 Task: Look for space in Langley, Canada from 7th July, 2023 to 15th July, 2023 for 6 adults in price range Rs.15000 to Rs.20000. Place can be entire place with 3 bedrooms having 3 beds and 3 bathrooms. Property type can be house, flat, guest house. Booking option can be shelf check-in. Required host language is English.
Action: Mouse moved to (423, 85)
Screenshot: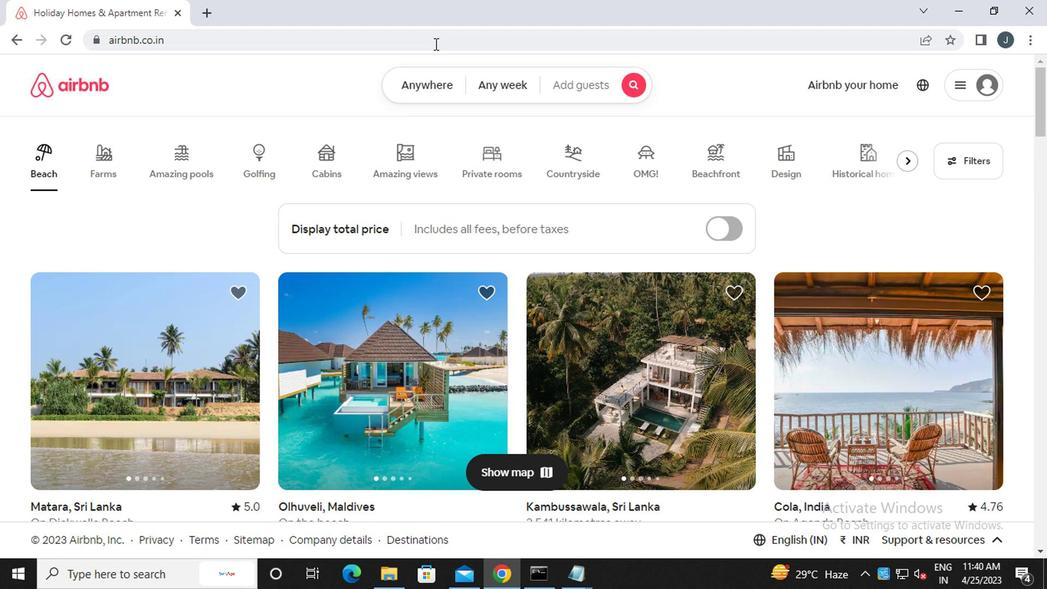 
Action: Mouse pressed left at (423, 85)
Screenshot: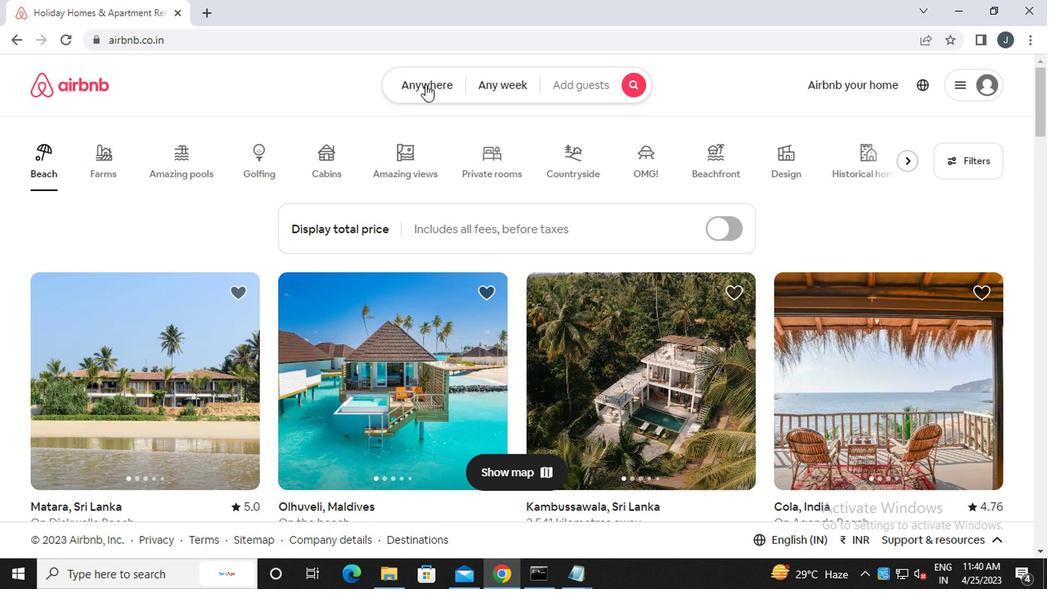 
Action: Mouse moved to (240, 147)
Screenshot: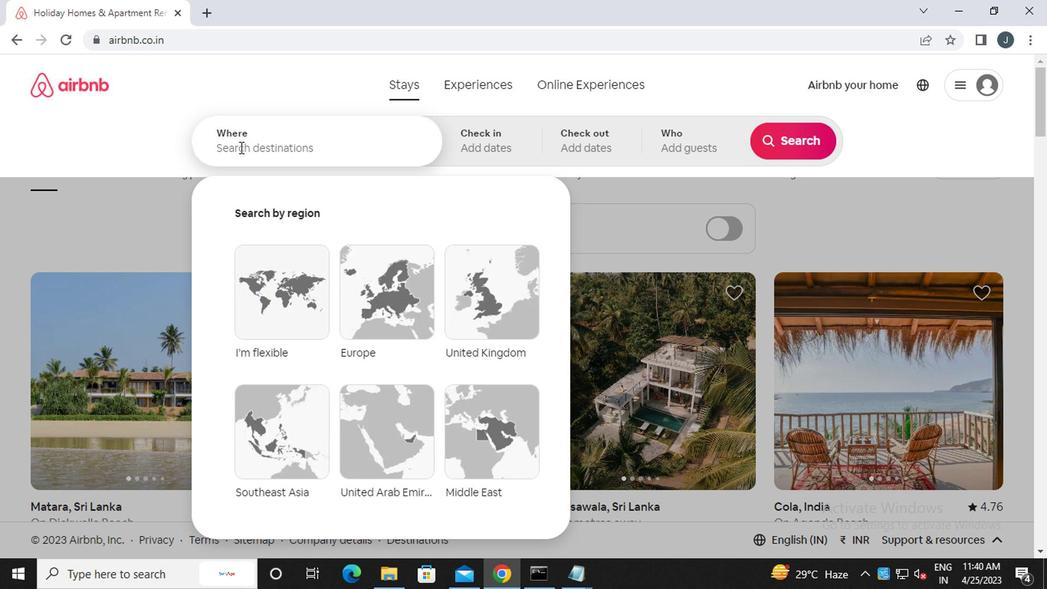 
Action: Mouse pressed left at (240, 147)
Screenshot: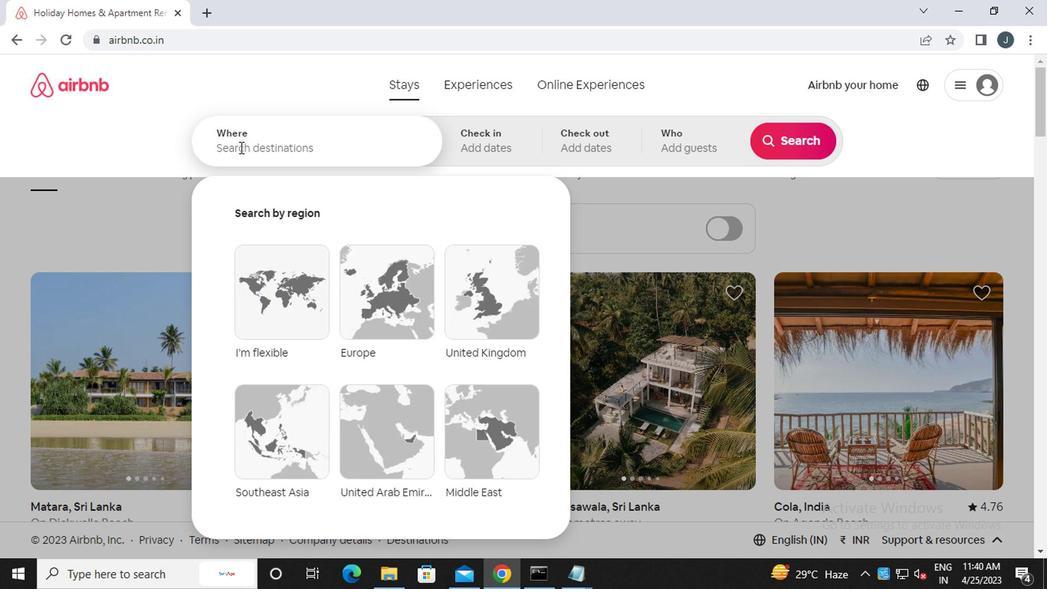
Action: Mouse moved to (251, 148)
Screenshot: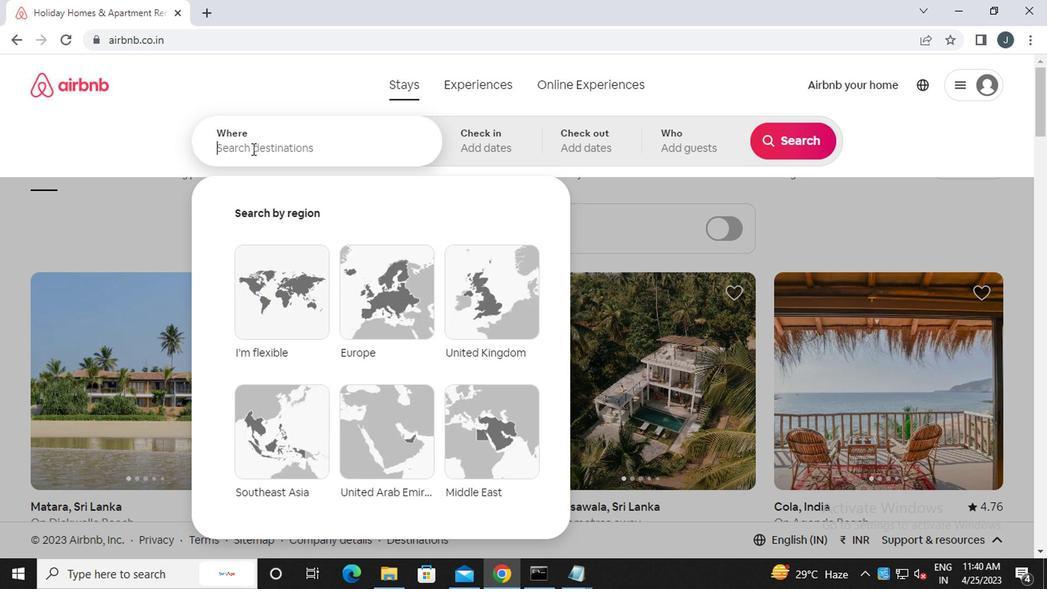 
Action: Key pressed l<Key.caps_lock><Key.backspace><Key.caps_lock>l<Key.caps_lock>angley,<Key.caps_lock>c<Key.caps_lock>anada
Screenshot: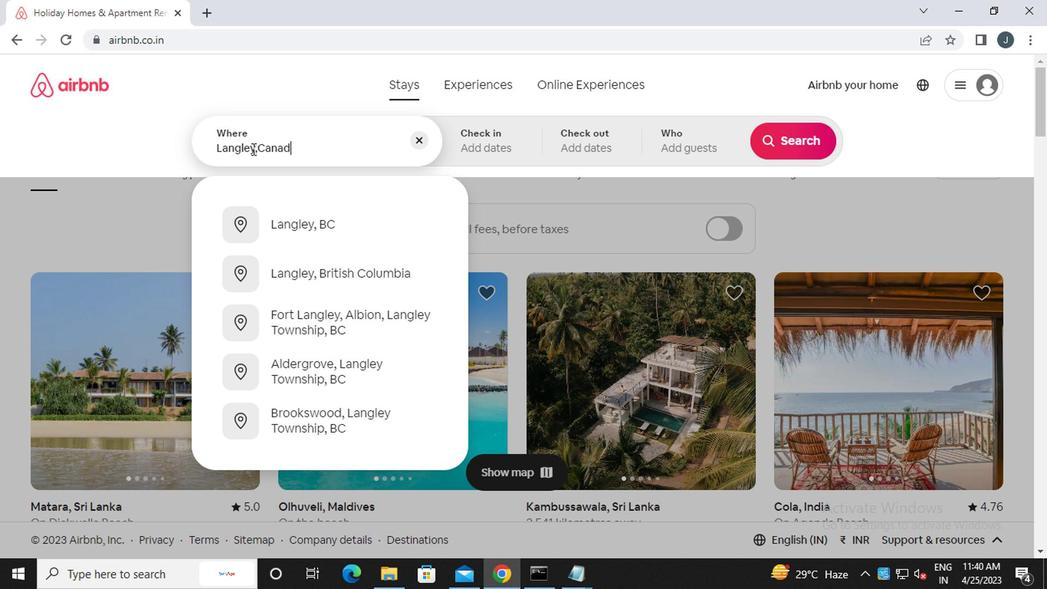 
Action: Mouse moved to (510, 141)
Screenshot: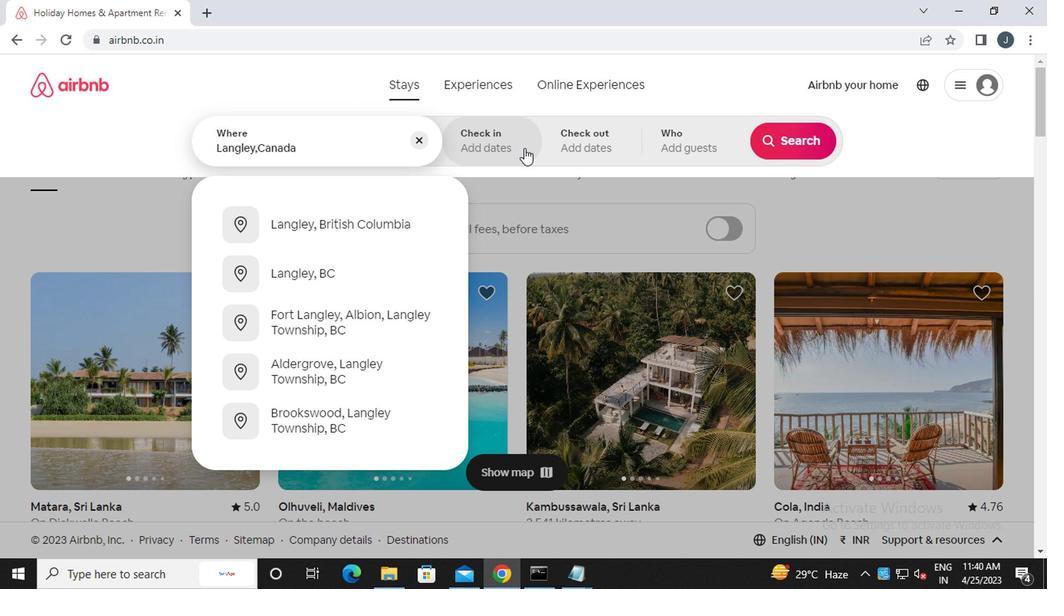 
Action: Mouse pressed left at (510, 141)
Screenshot: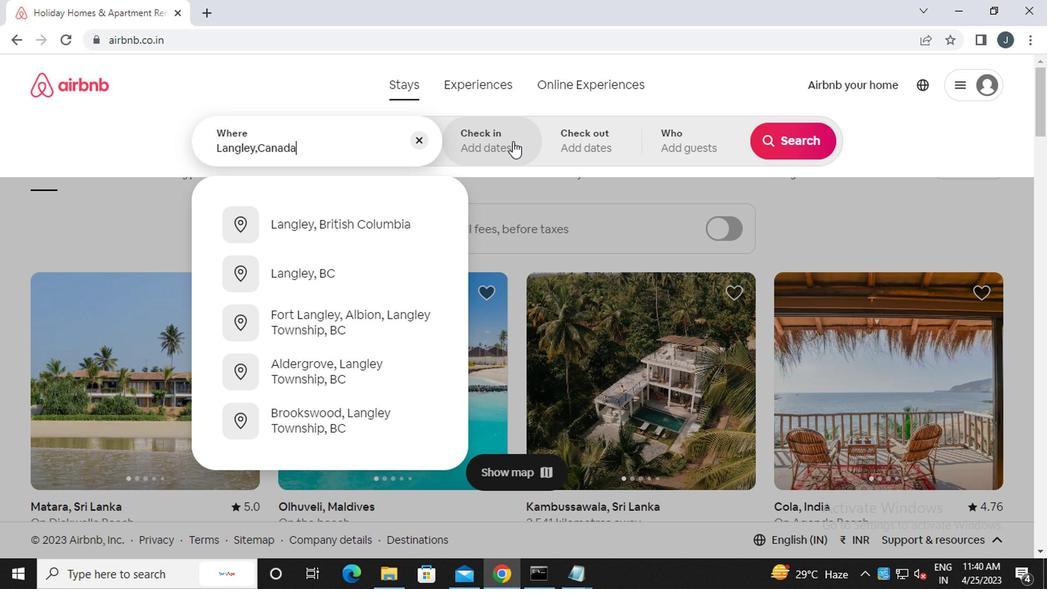 
Action: Mouse moved to (782, 270)
Screenshot: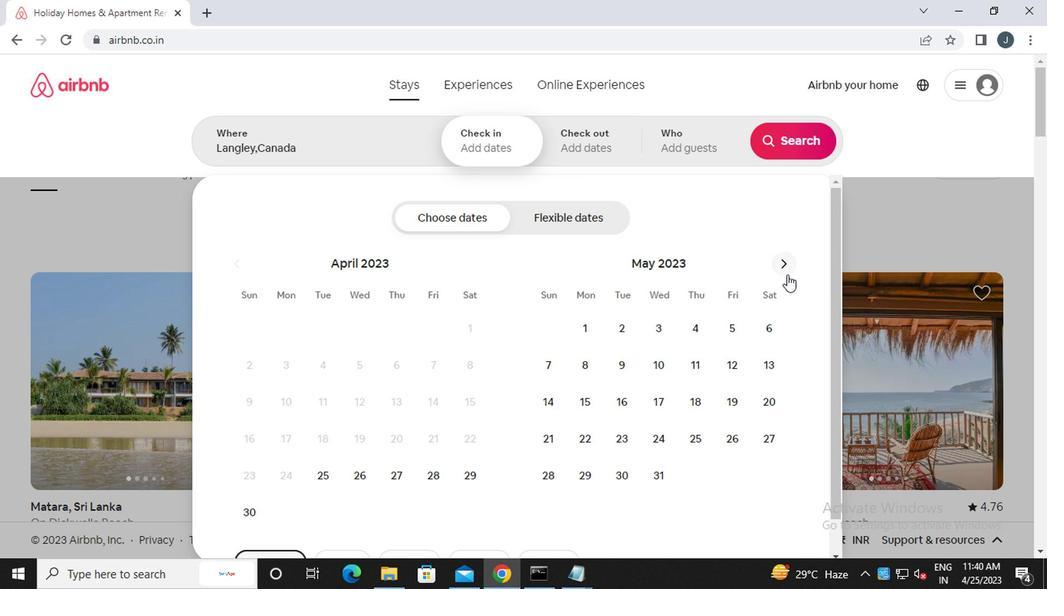 
Action: Mouse pressed left at (782, 270)
Screenshot: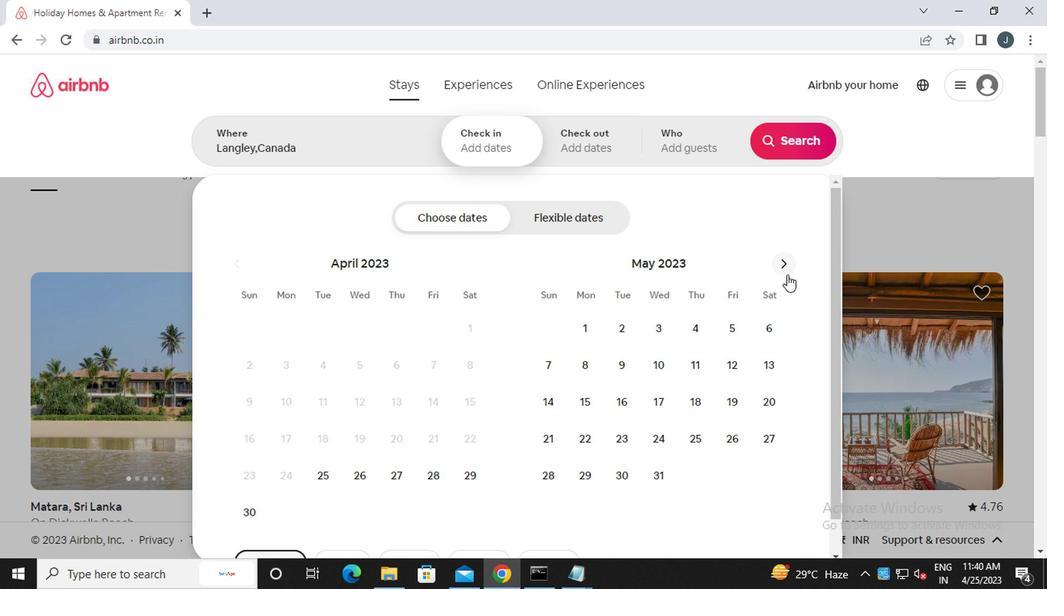 
Action: Mouse pressed left at (782, 270)
Screenshot: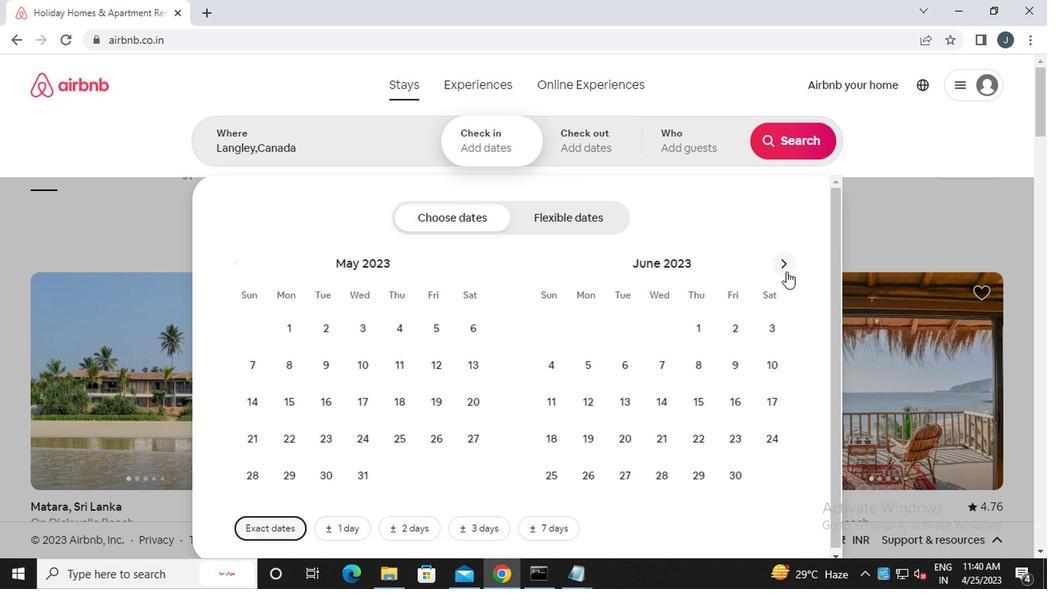 
Action: Mouse moved to (723, 364)
Screenshot: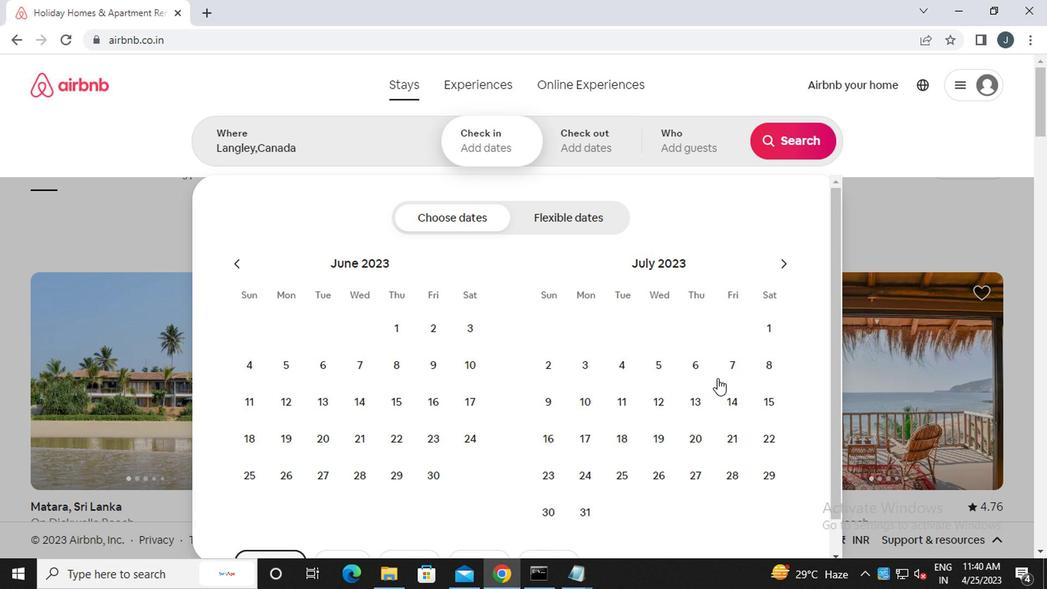 
Action: Mouse pressed left at (723, 364)
Screenshot: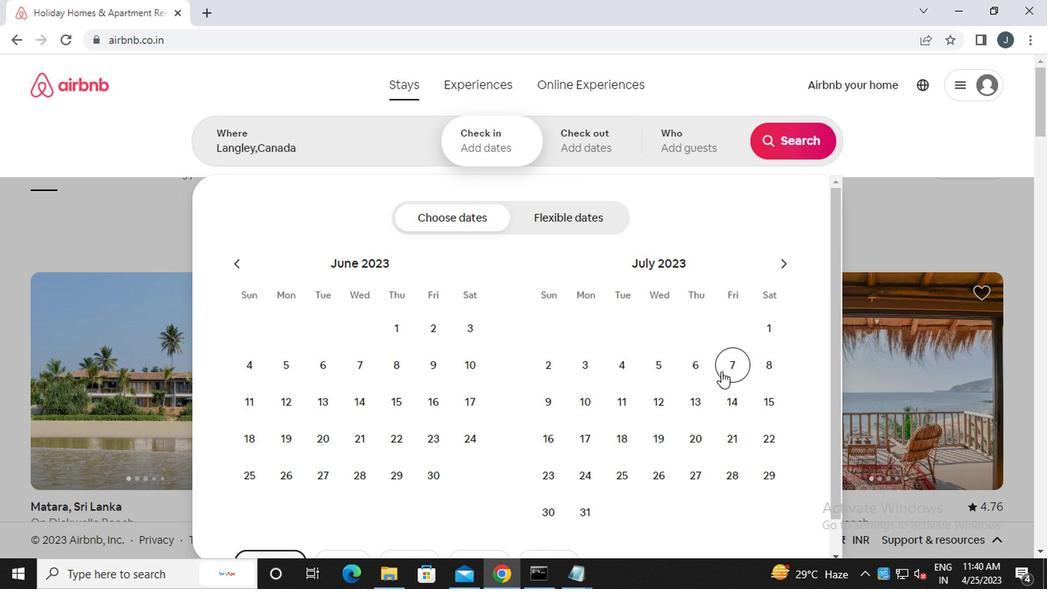 
Action: Mouse moved to (756, 403)
Screenshot: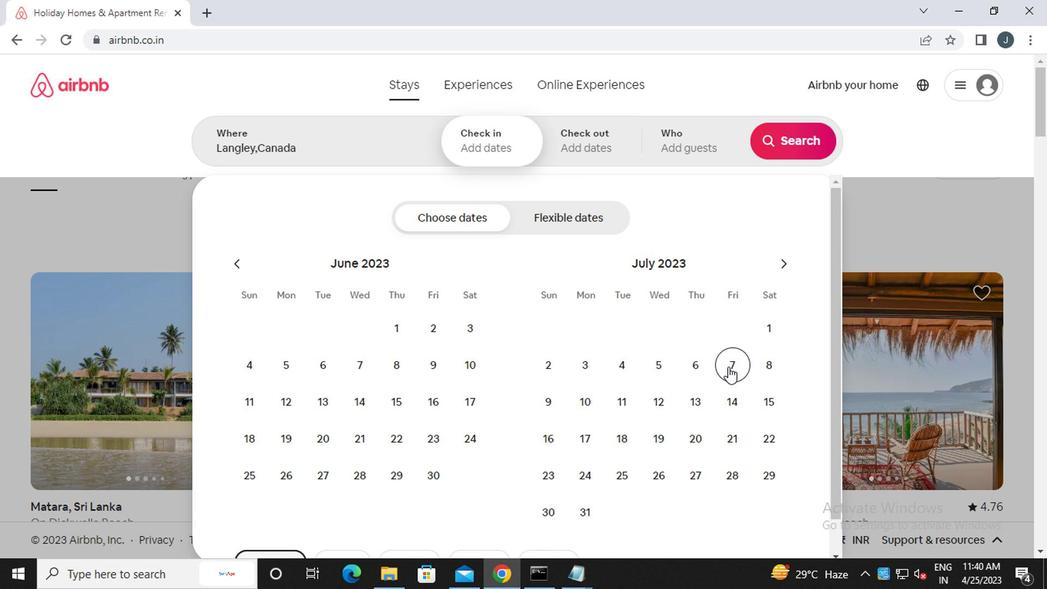
Action: Mouse pressed left at (756, 403)
Screenshot: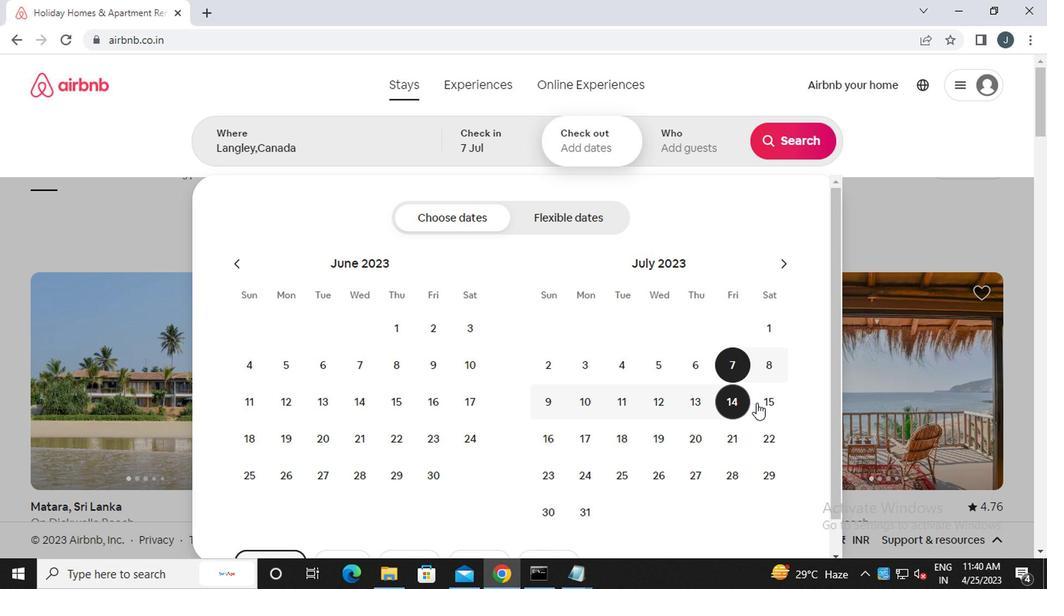 
Action: Mouse moved to (679, 146)
Screenshot: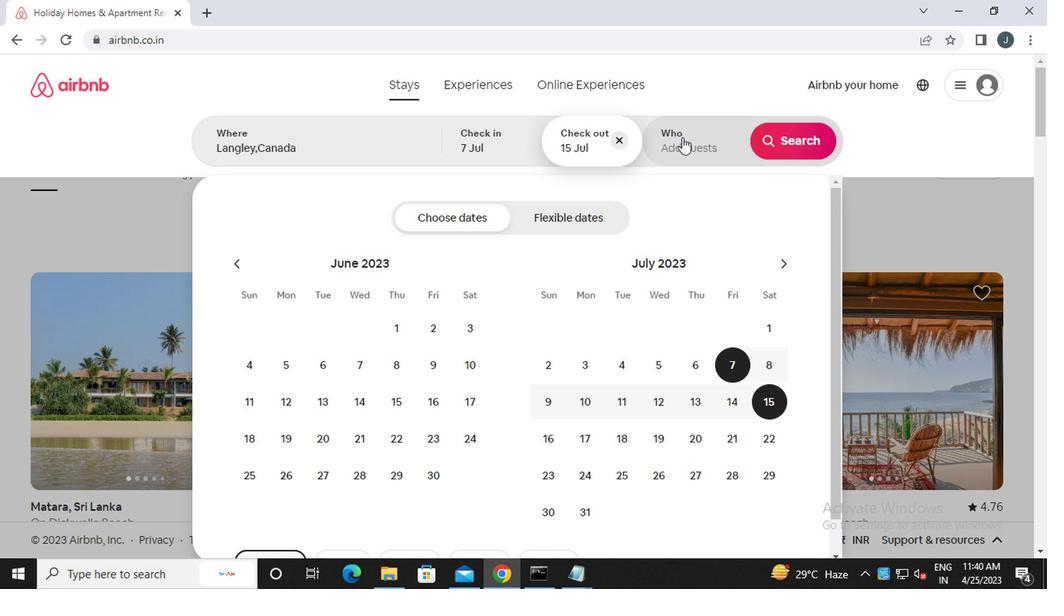
Action: Mouse pressed left at (679, 146)
Screenshot: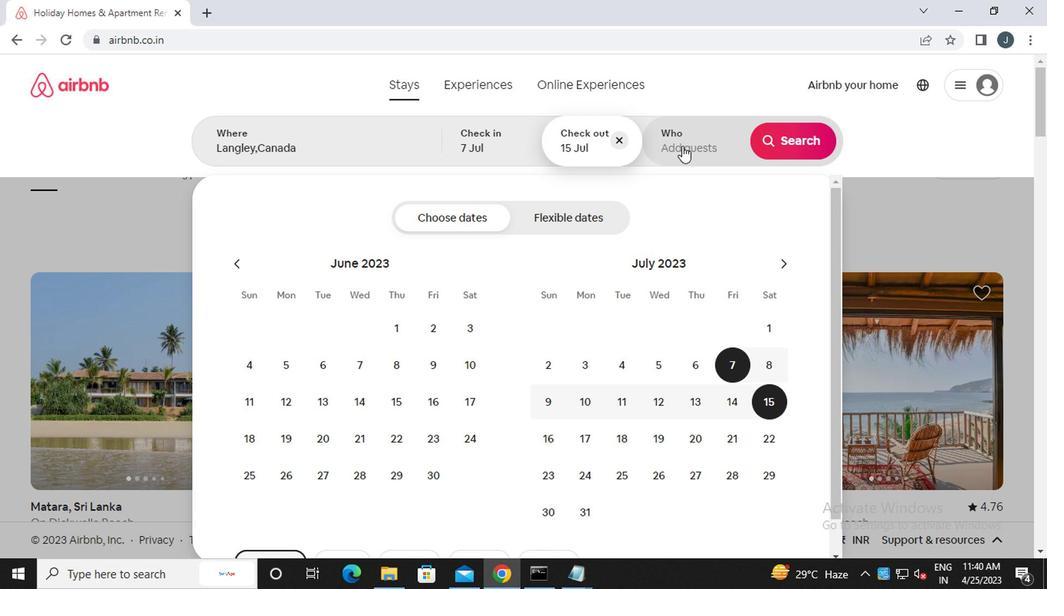 
Action: Mouse moved to (795, 224)
Screenshot: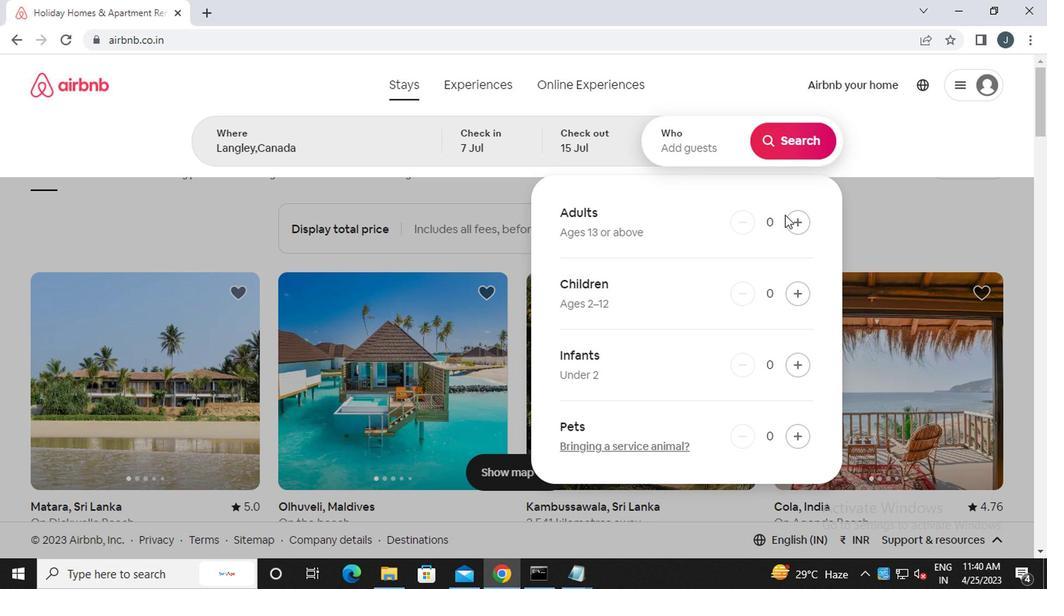 
Action: Mouse pressed left at (795, 224)
Screenshot: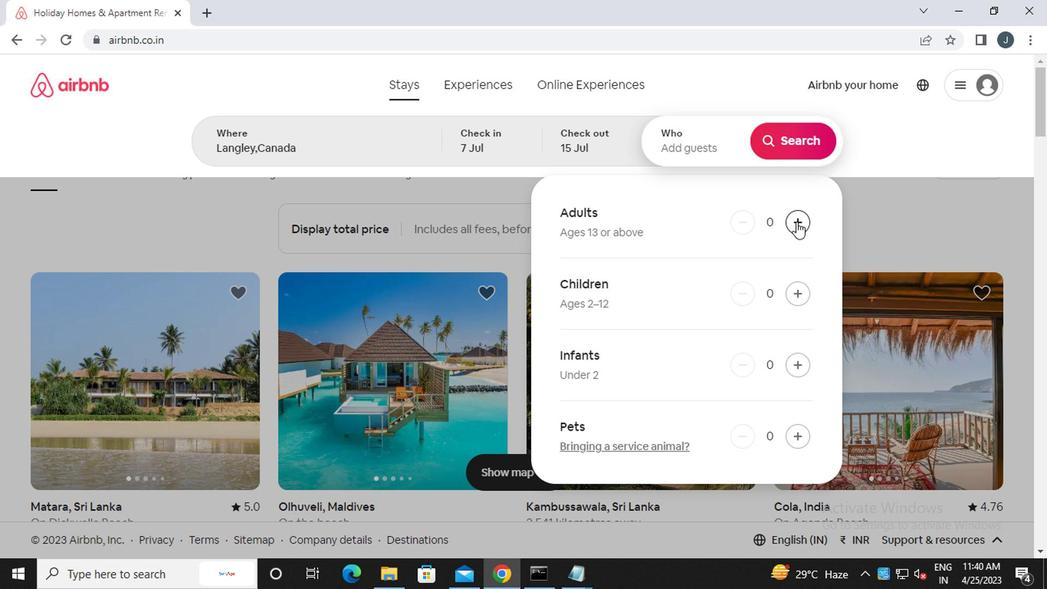 
Action: Mouse pressed left at (795, 224)
Screenshot: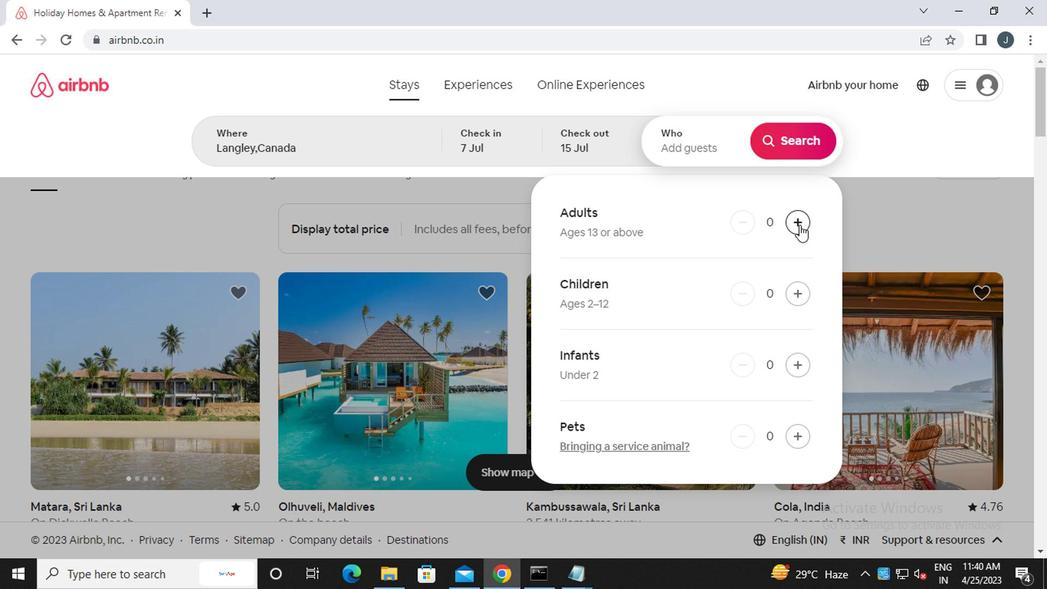 
Action: Mouse pressed left at (795, 224)
Screenshot: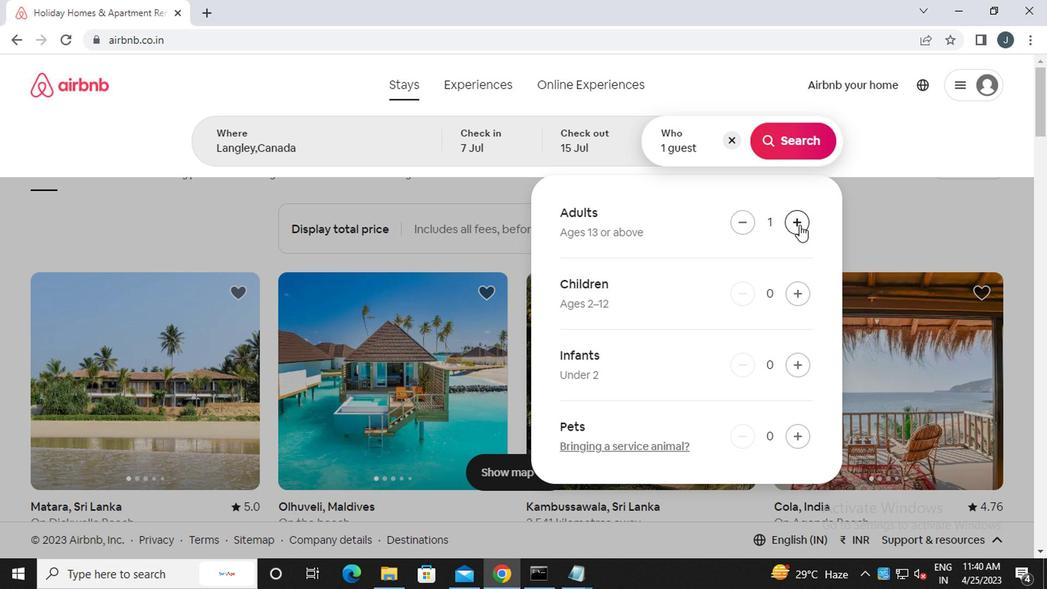 
Action: Mouse pressed left at (795, 224)
Screenshot: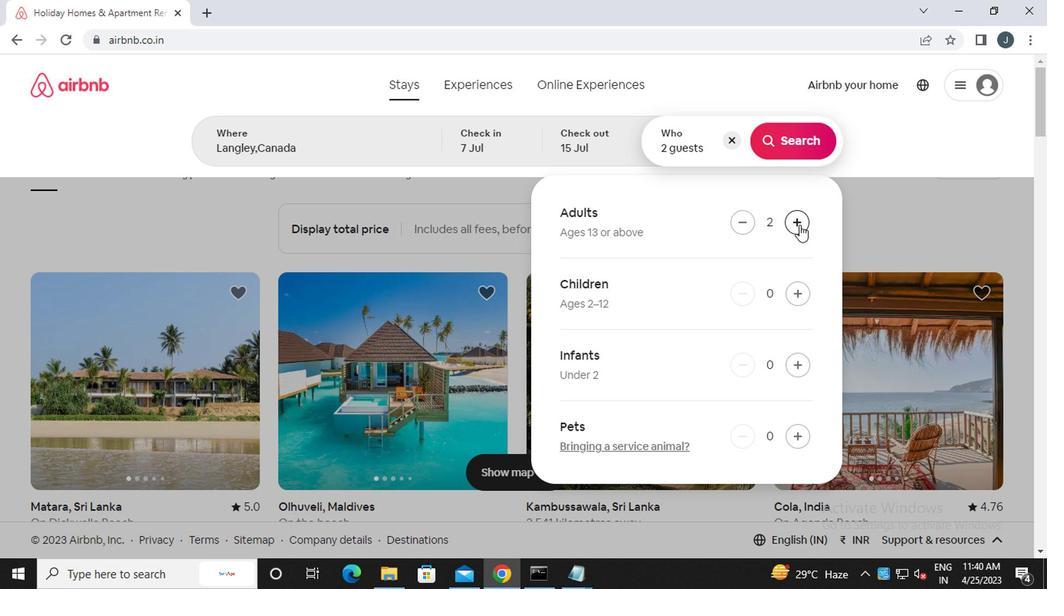 
Action: Mouse pressed left at (795, 224)
Screenshot: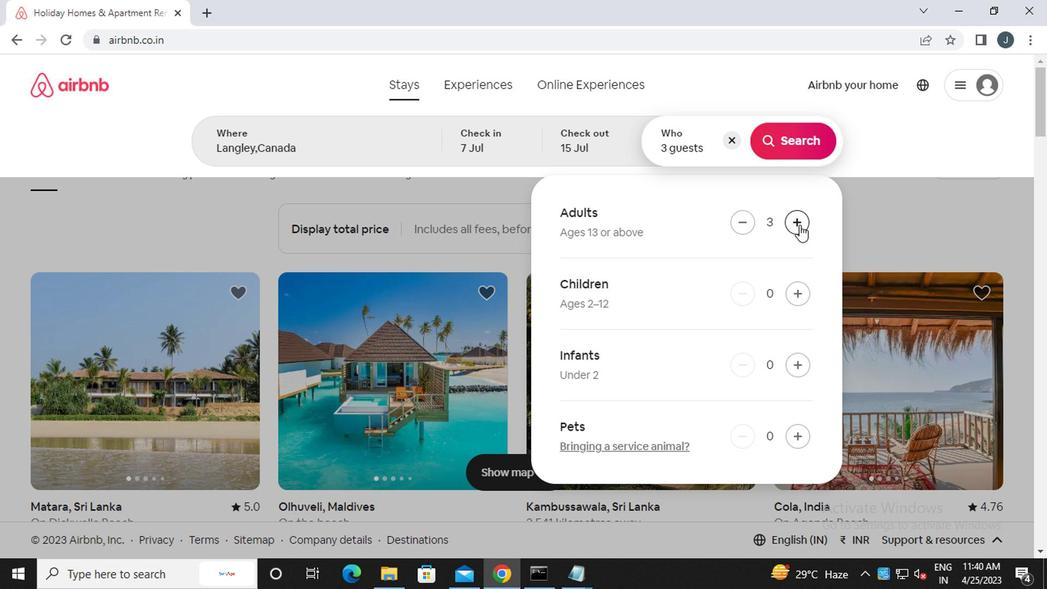 
Action: Mouse pressed left at (795, 224)
Screenshot: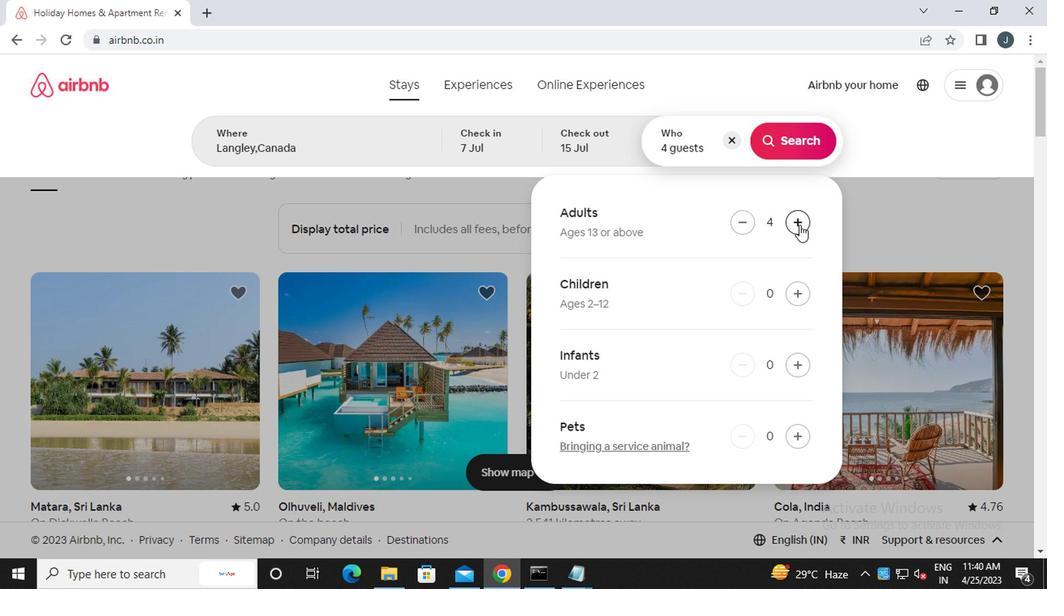 
Action: Mouse moved to (800, 140)
Screenshot: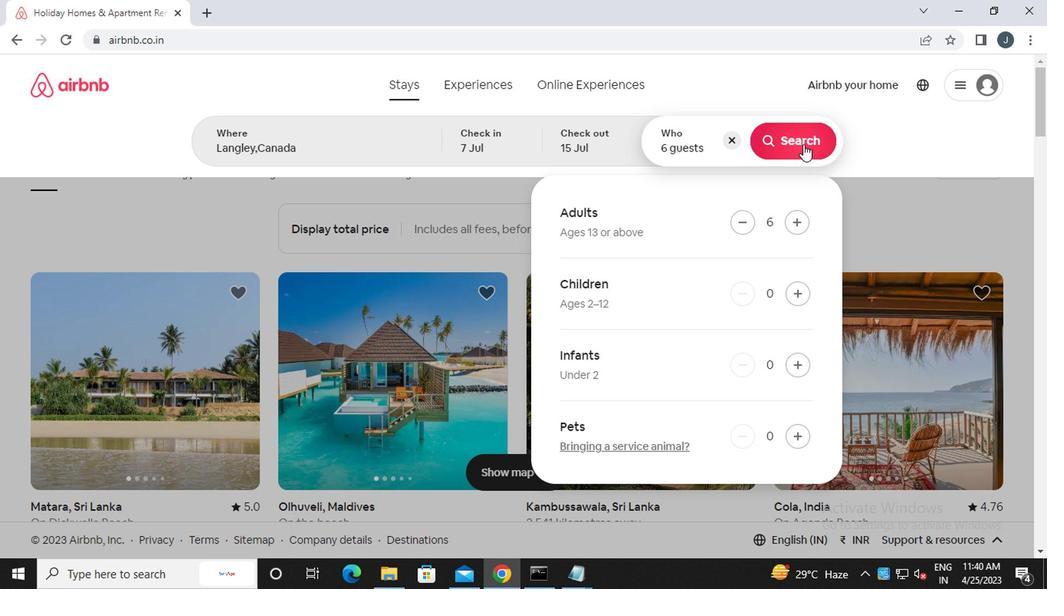 
Action: Mouse pressed left at (800, 140)
Screenshot: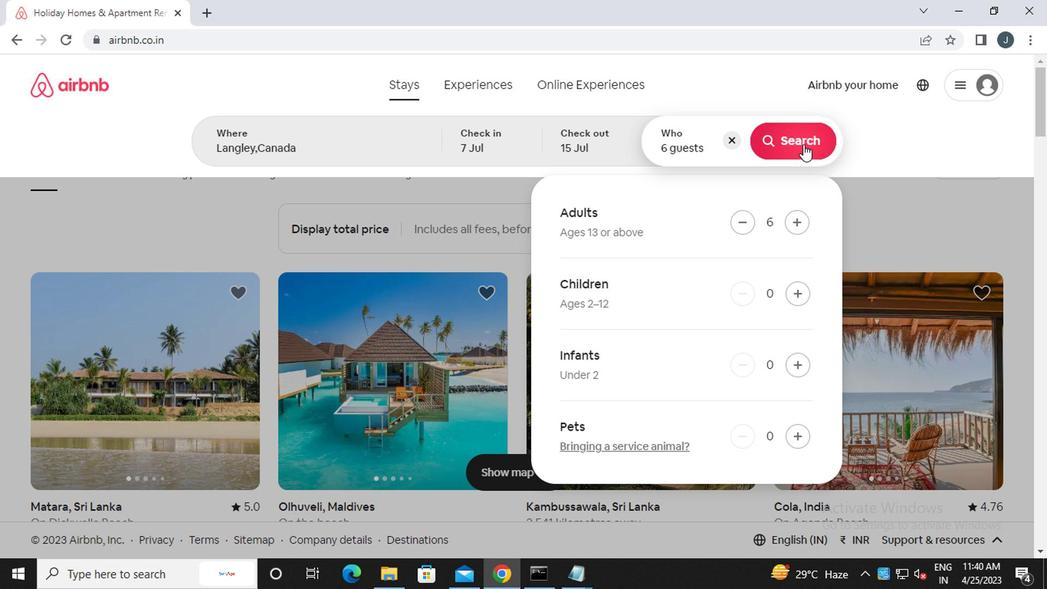 
Action: Mouse moved to (977, 144)
Screenshot: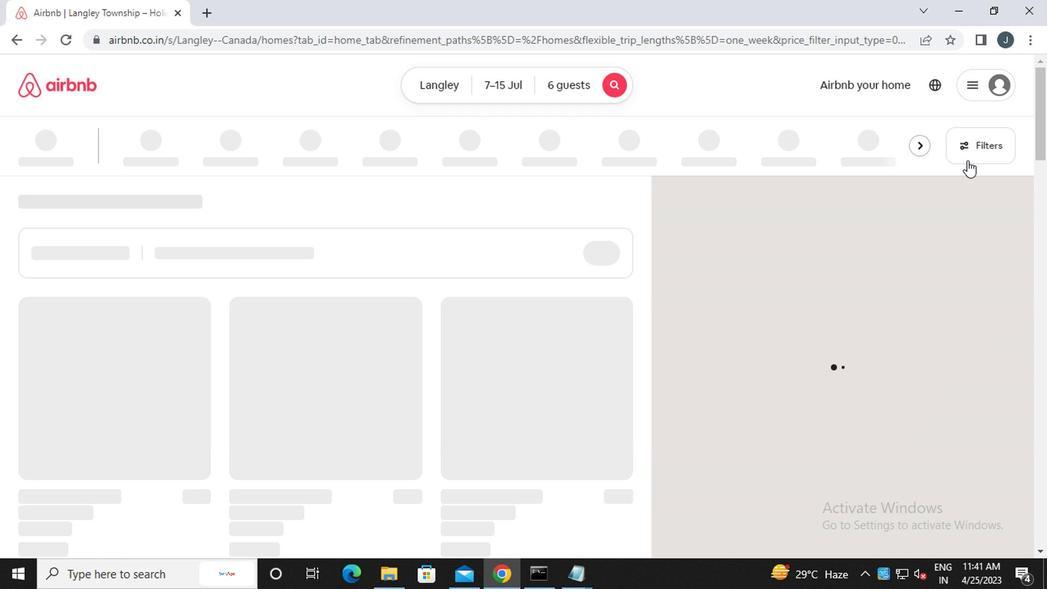 
Action: Mouse pressed left at (977, 144)
Screenshot: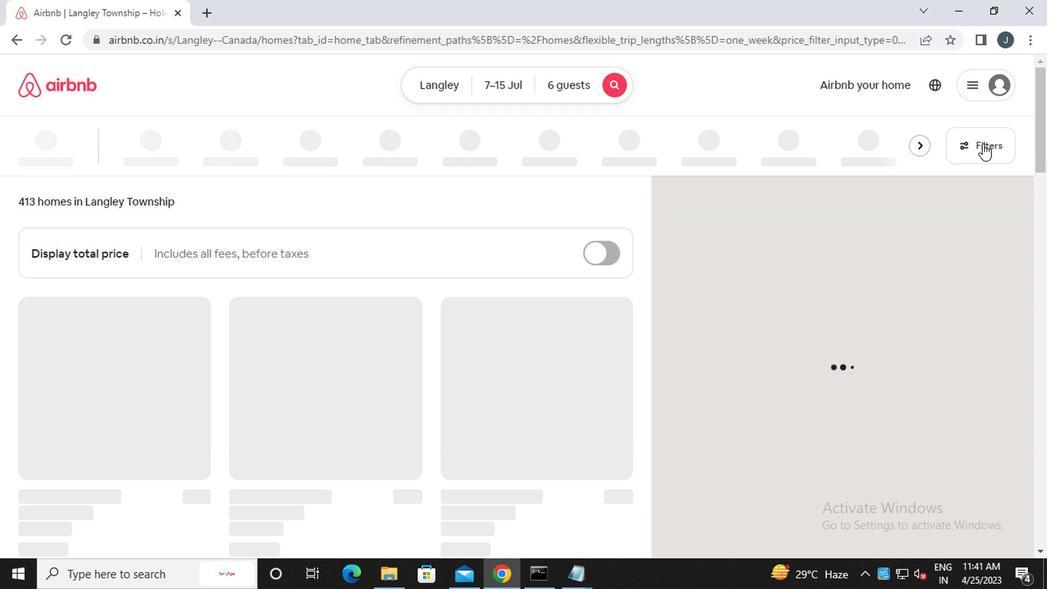 
Action: Mouse moved to (342, 337)
Screenshot: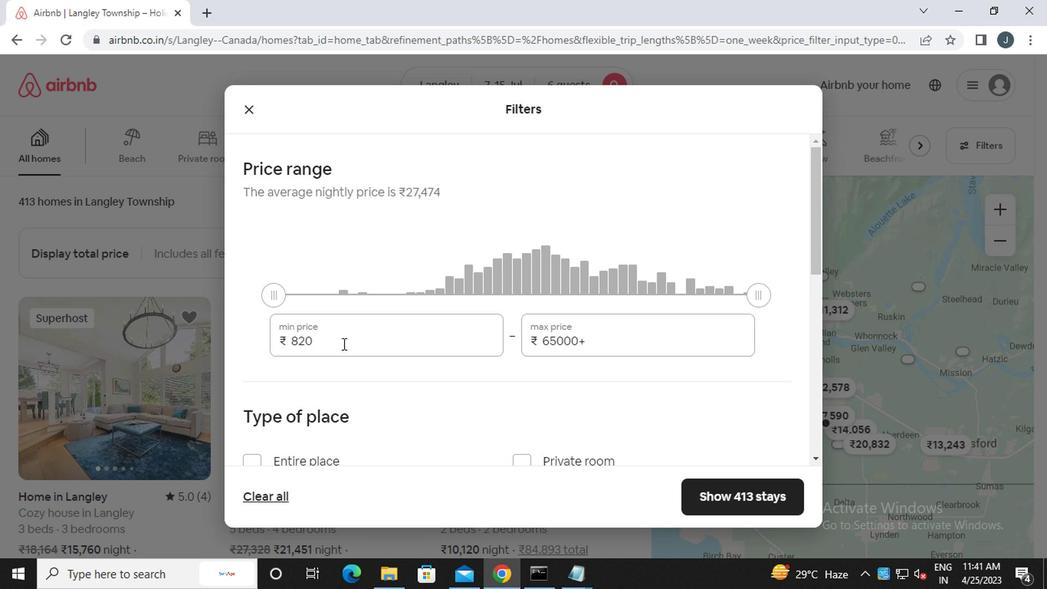 
Action: Mouse pressed left at (342, 337)
Screenshot: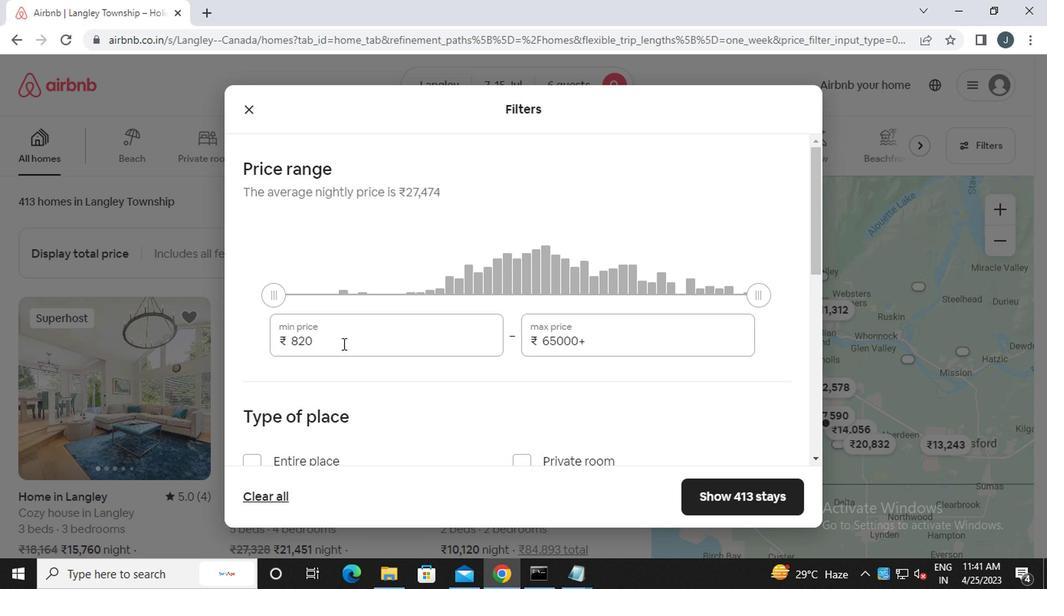 
Action: Mouse moved to (340, 337)
Screenshot: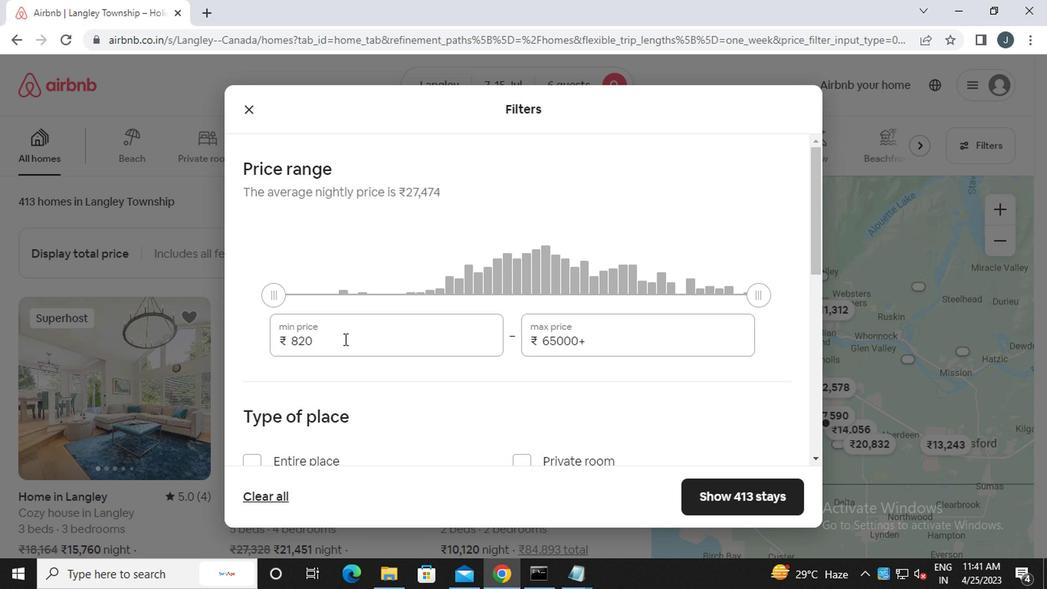 
Action: Key pressed <Key.backspace><Key.backspace><Key.backspace><<97>><<101>><<96>><<96>><<96>>
Screenshot: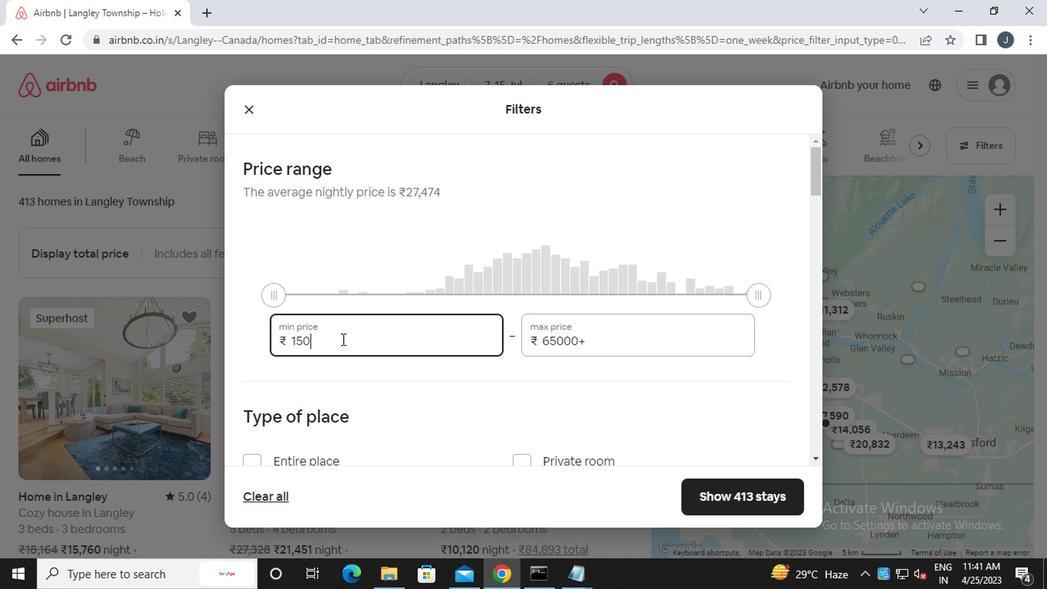 
Action: Mouse moved to (604, 336)
Screenshot: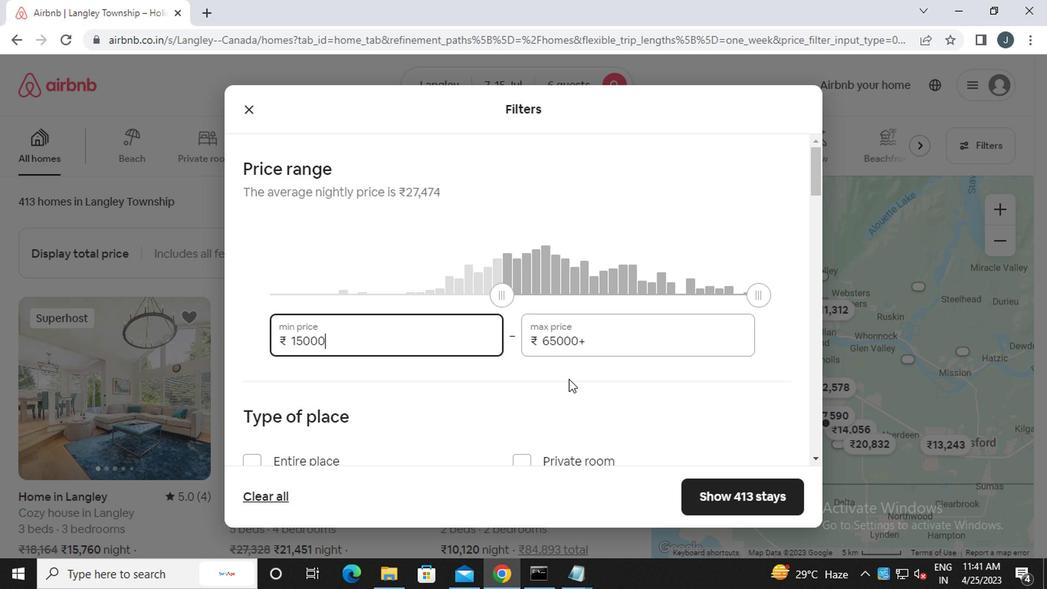 
Action: Mouse pressed left at (604, 336)
Screenshot: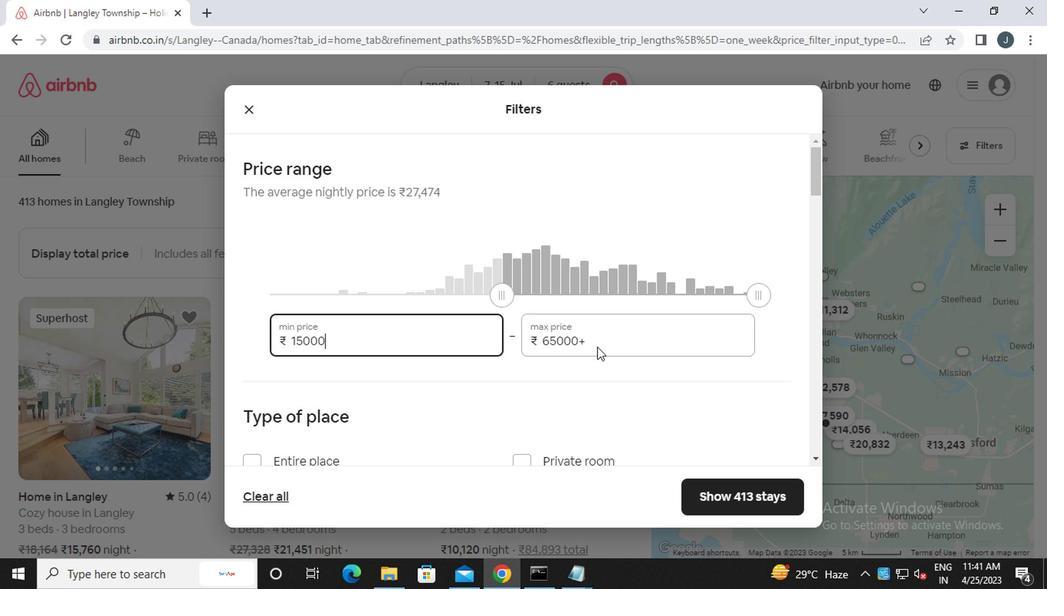 
Action: Key pressed <Key.backspace><Key.backspace><Key.backspace><Key.backspace><Key.backspace><Key.backspace><Key.backspace><Key.backspace><Key.backspace><Key.backspace><Key.backspace><<98>><<96>><<96>><<96>><<96>>
Screenshot: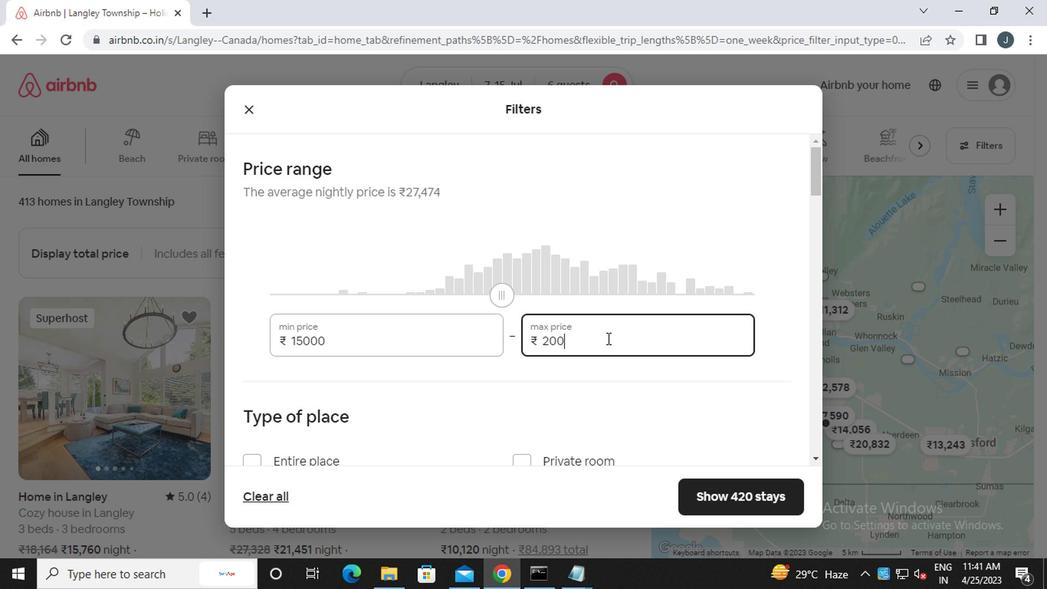 
Action: Mouse scrolled (604, 335) with delta (0, 0)
Screenshot: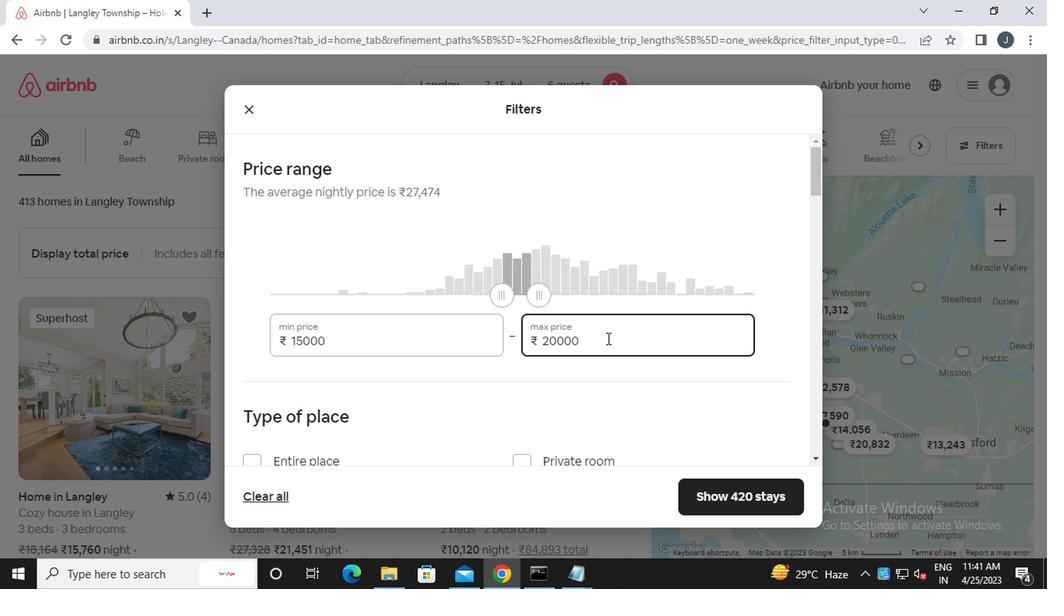 
Action: Mouse scrolled (604, 335) with delta (0, 0)
Screenshot: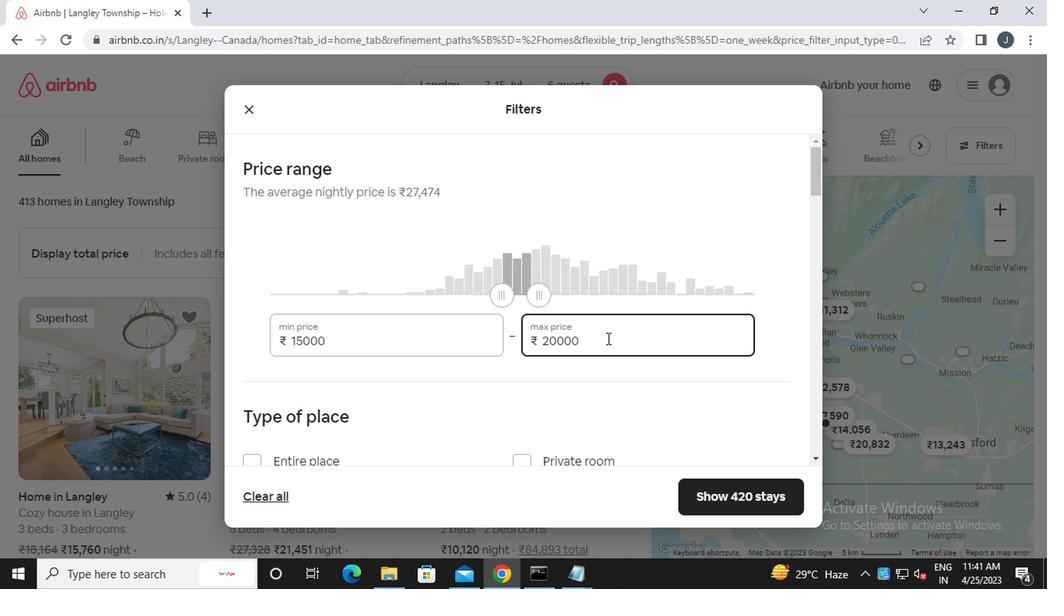 
Action: Mouse scrolled (604, 335) with delta (0, 0)
Screenshot: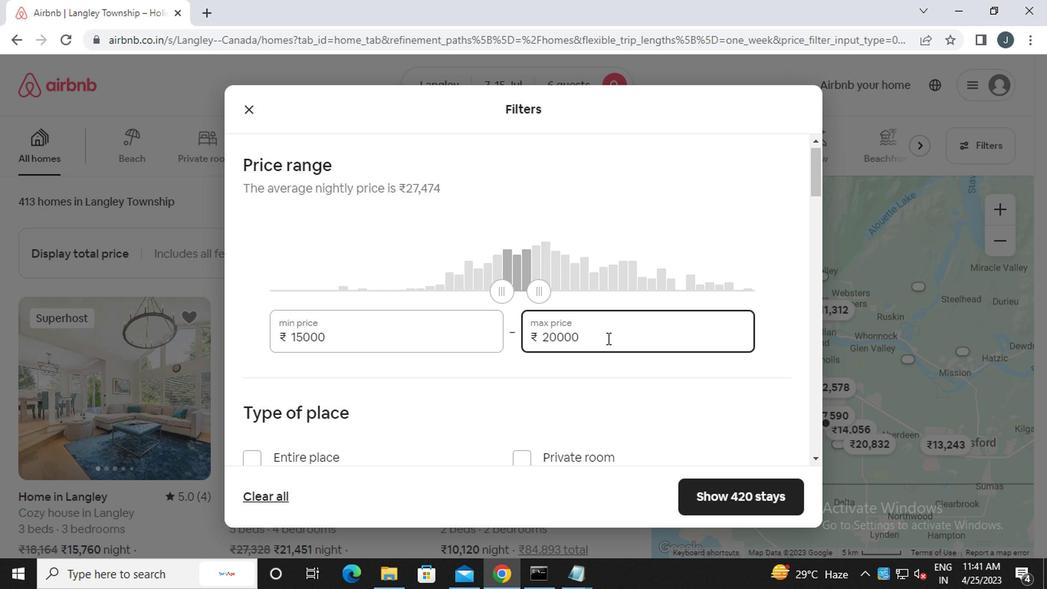 
Action: Mouse moved to (248, 229)
Screenshot: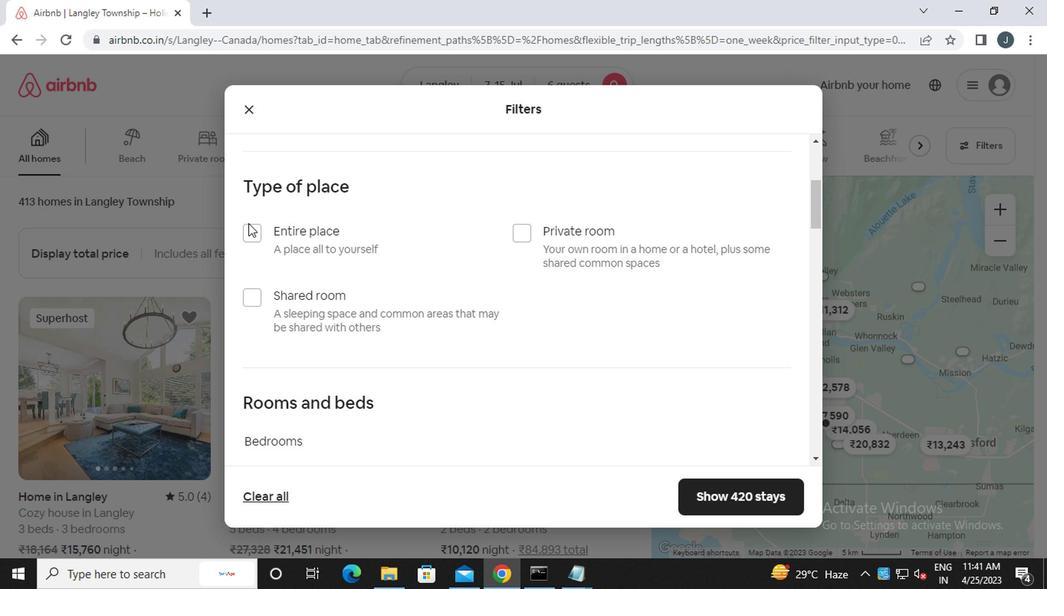 
Action: Mouse pressed left at (248, 229)
Screenshot: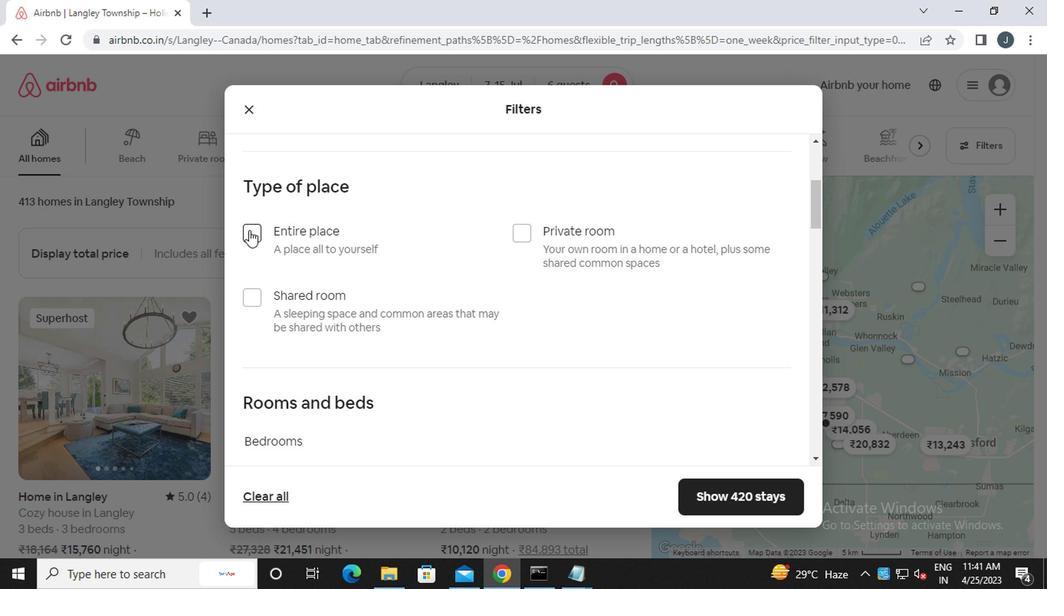 
Action: Mouse moved to (387, 274)
Screenshot: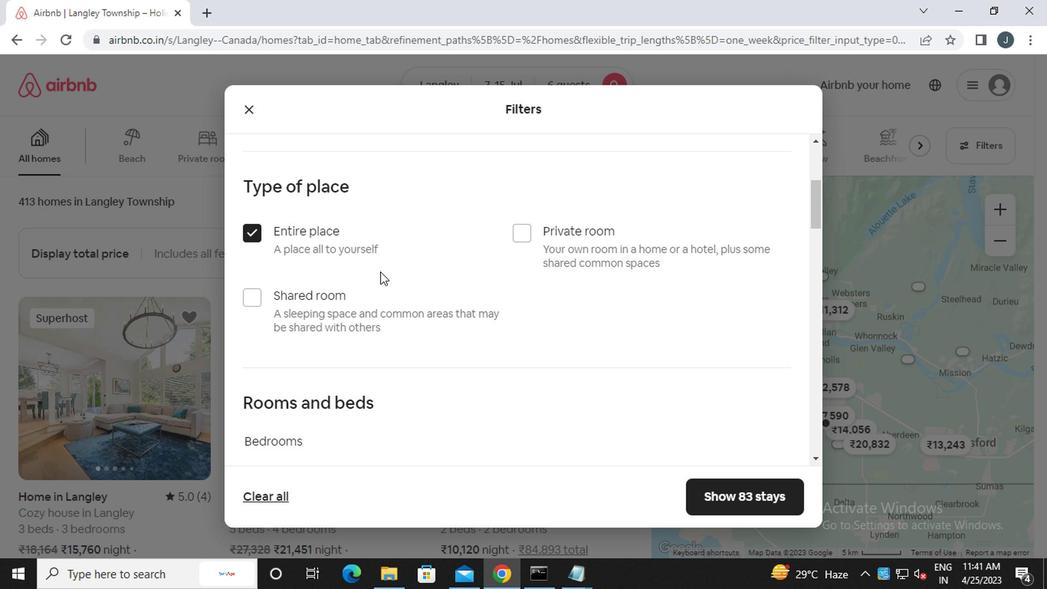 
Action: Mouse scrolled (387, 273) with delta (0, -1)
Screenshot: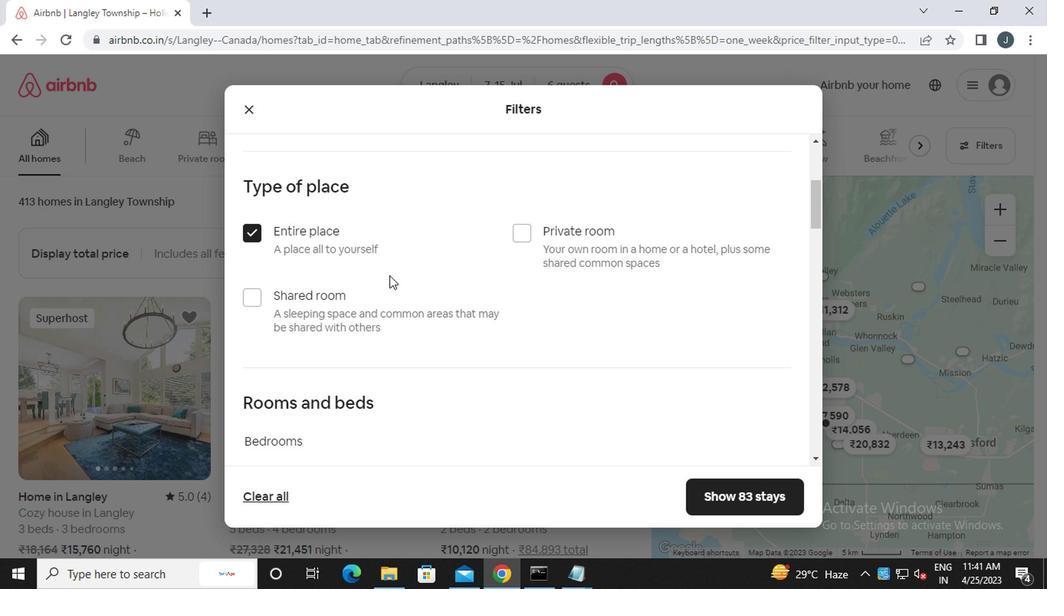 
Action: Mouse scrolled (387, 273) with delta (0, -1)
Screenshot: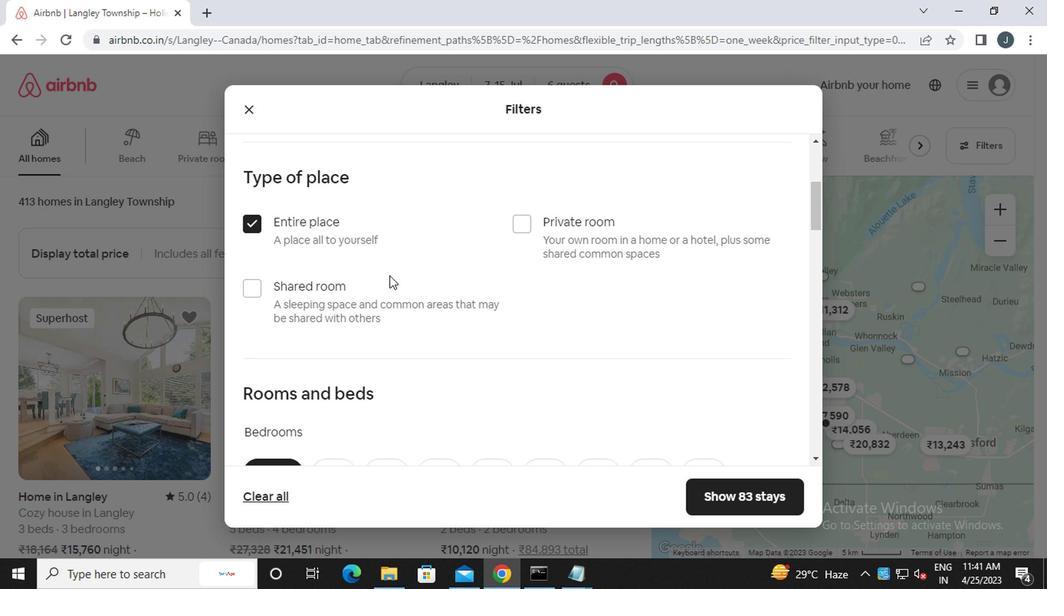 
Action: Mouse moved to (387, 274)
Screenshot: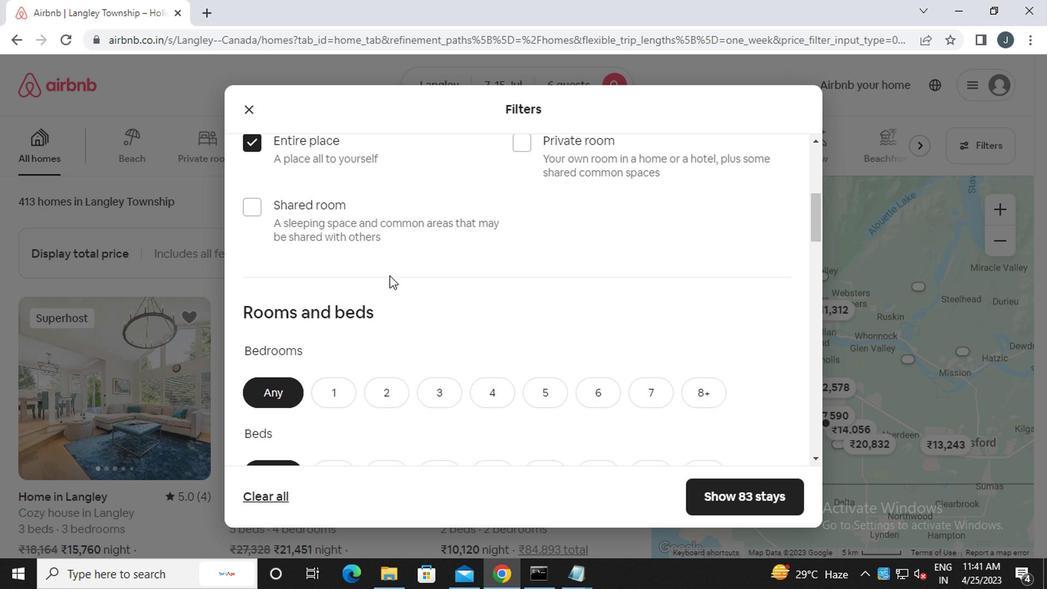 
Action: Mouse scrolled (387, 273) with delta (0, -1)
Screenshot: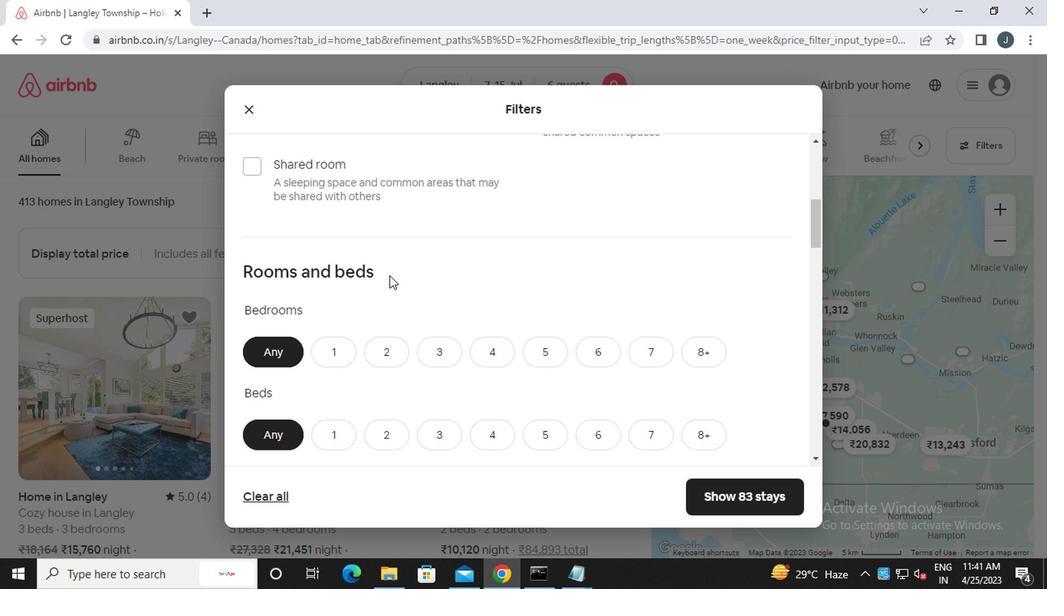 
Action: Mouse moved to (382, 254)
Screenshot: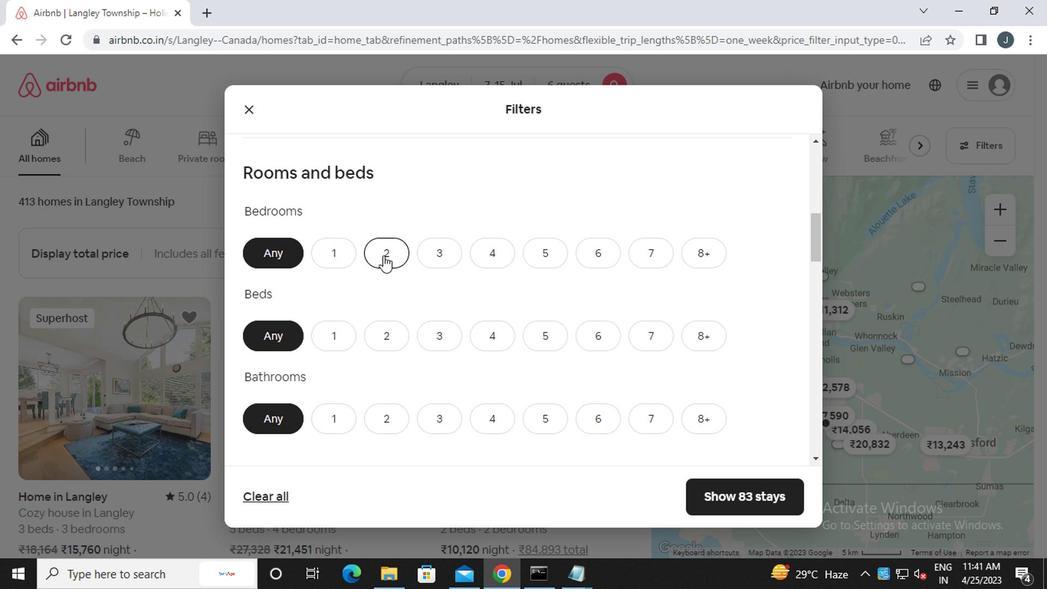 
Action: Mouse scrolled (382, 255) with delta (0, 1)
Screenshot: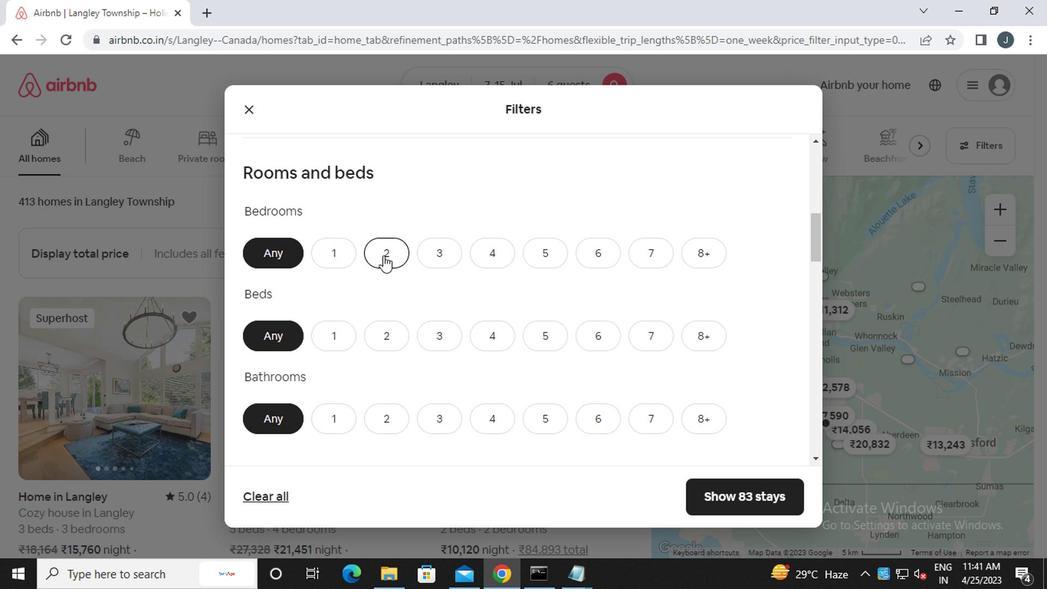 
Action: Mouse scrolled (382, 255) with delta (0, 1)
Screenshot: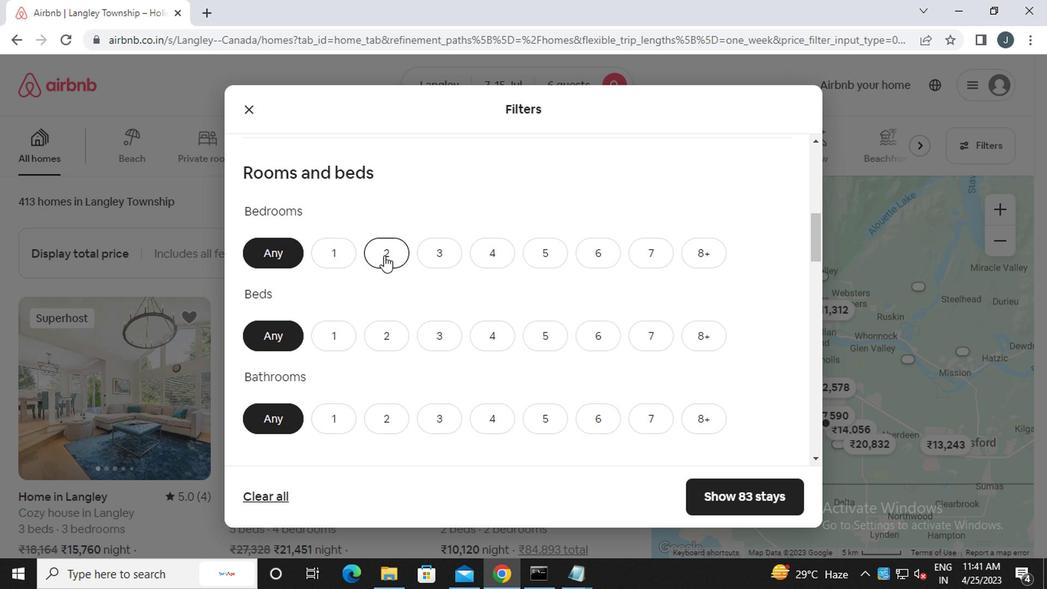 
Action: Mouse moved to (383, 254)
Screenshot: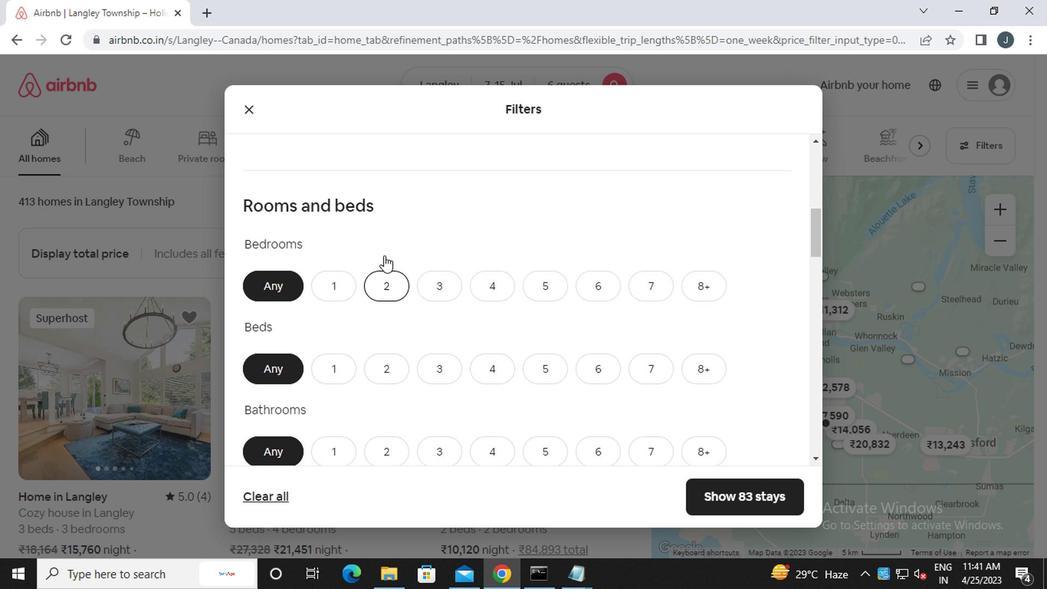 
Action: Mouse scrolled (383, 253) with delta (0, 0)
Screenshot: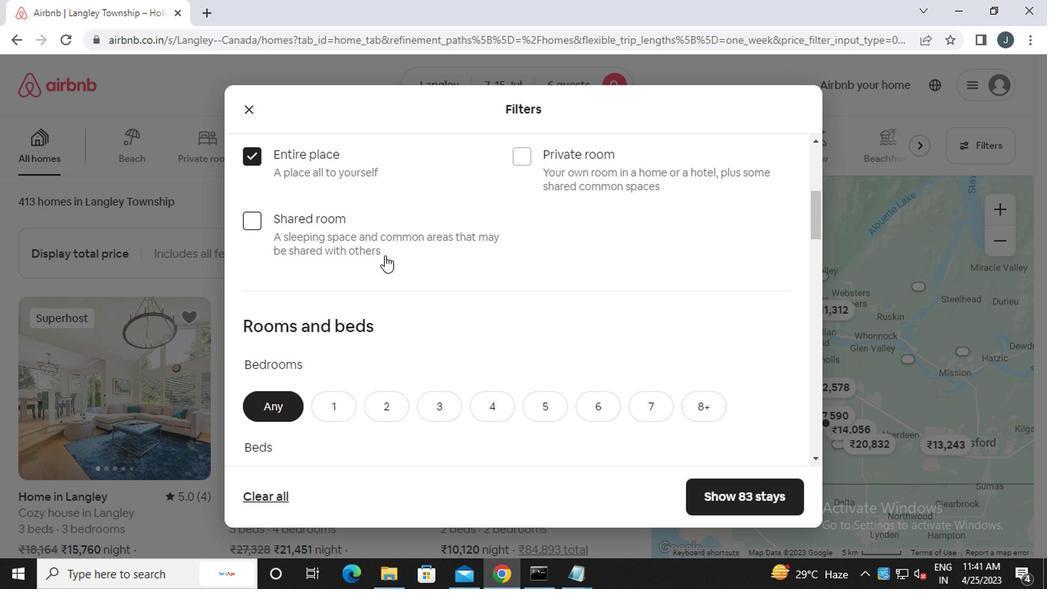 
Action: Mouse scrolled (383, 253) with delta (0, 0)
Screenshot: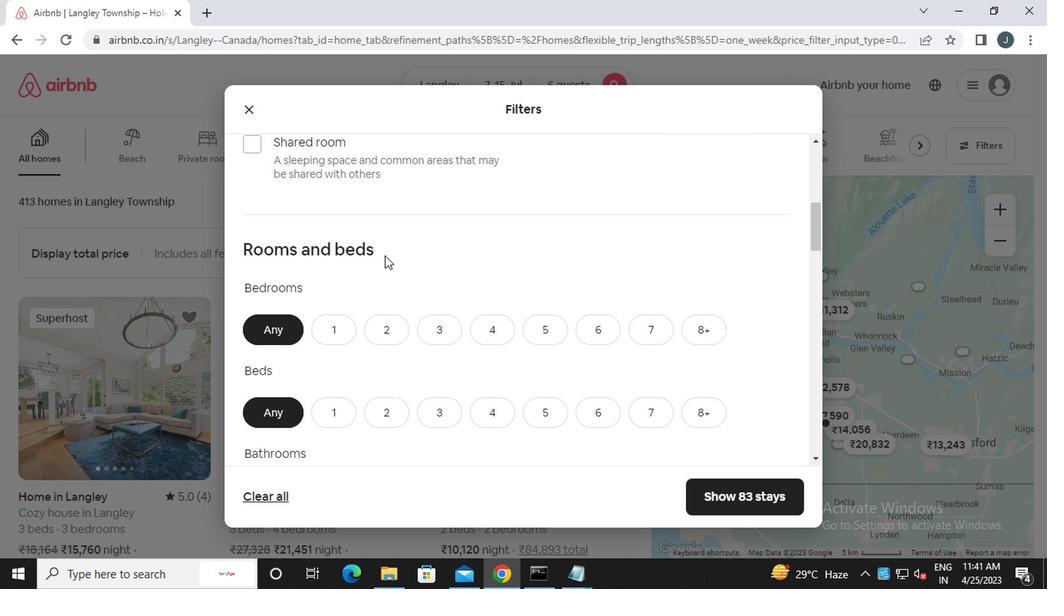 
Action: Mouse scrolled (383, 253) with delta (0, 0)
Screenshot: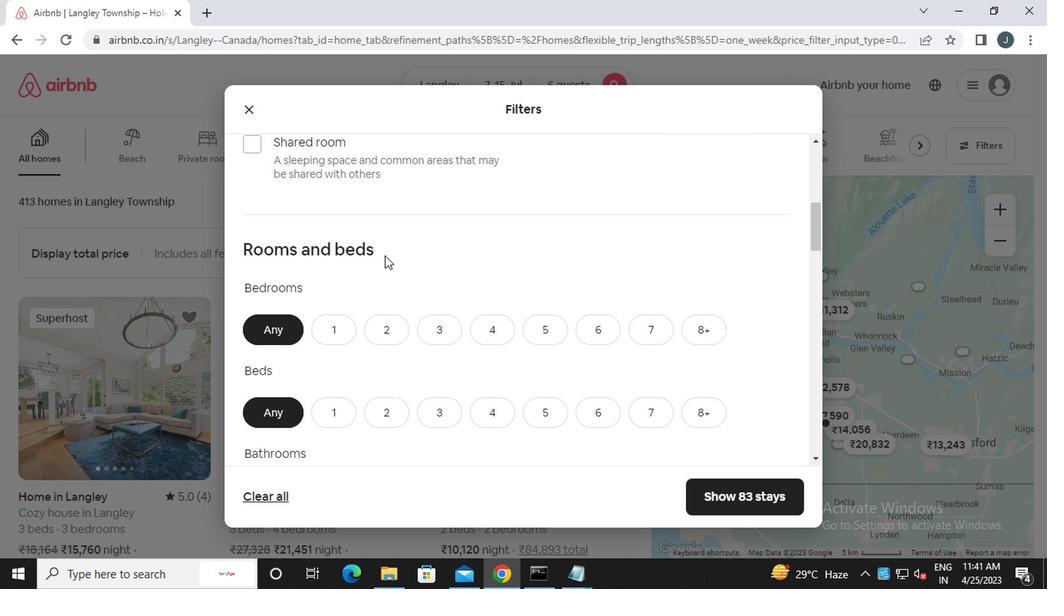 
Action: Mouse moved to (423, 178)
Screenshot: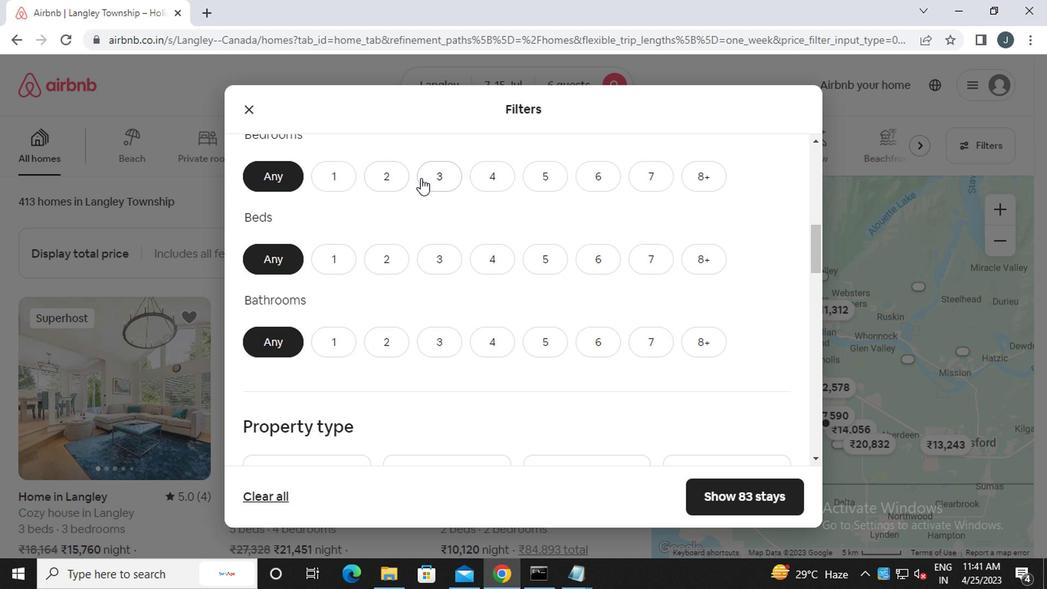 
Action: Mouse pressed left at (423, 178)
Screenshot: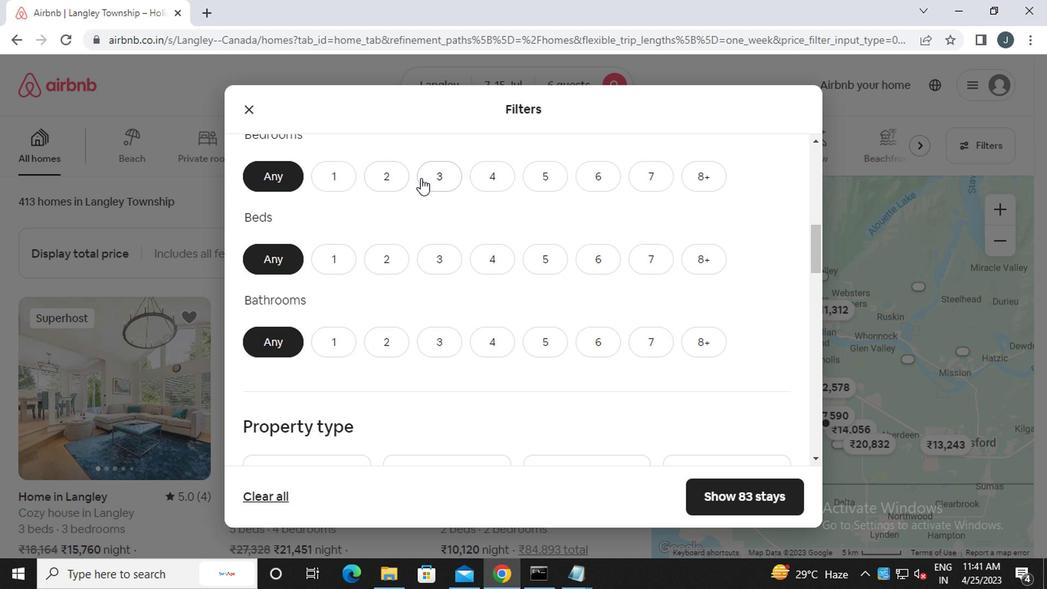 
Action: Mouse moved to (441, 247)
Screenshot: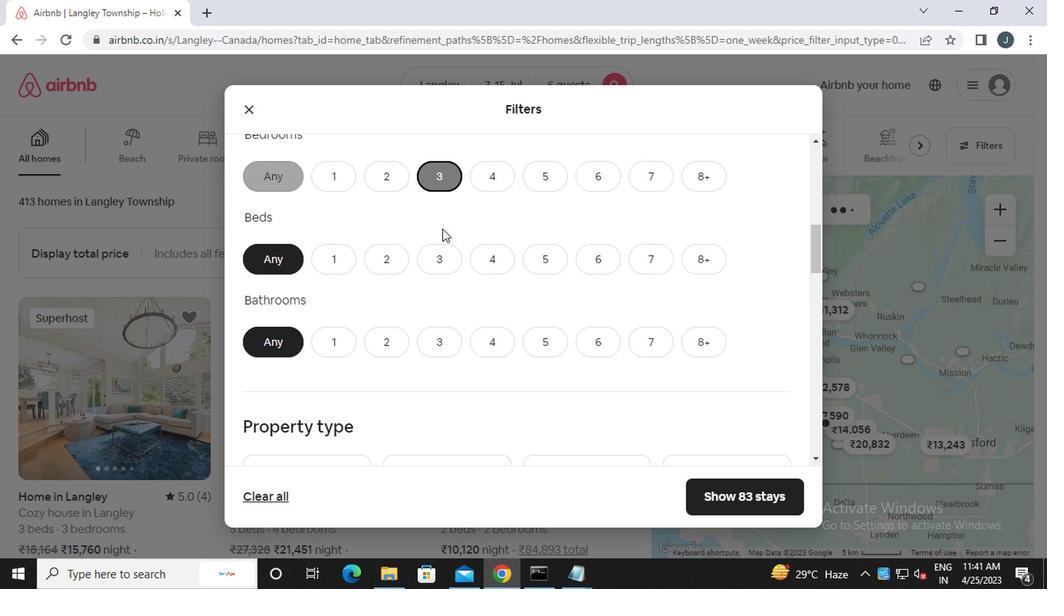 
Action: Mouse pressed left at (441, 247)
Screenshot: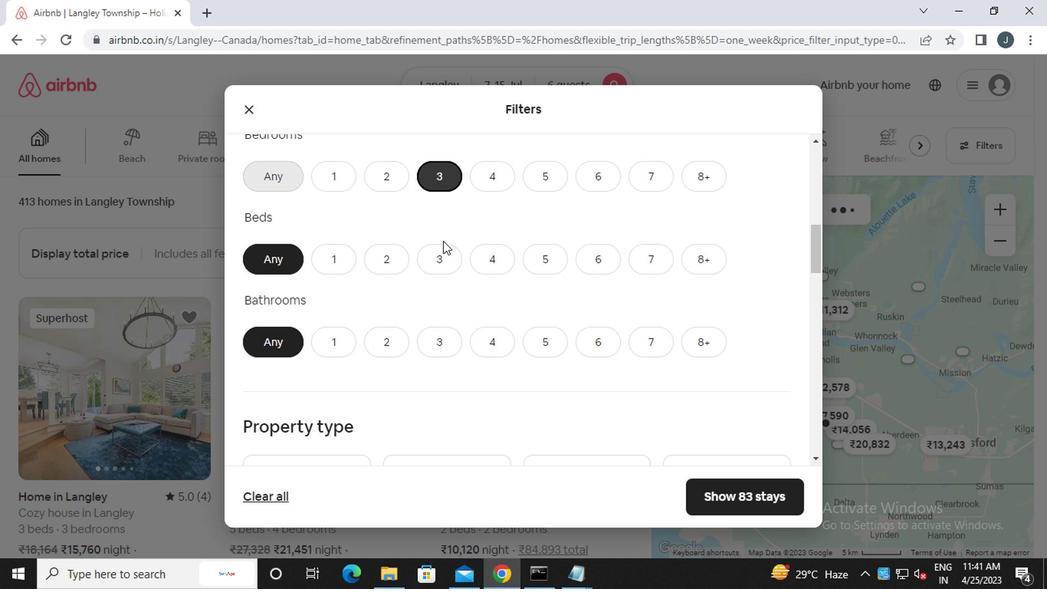 
Action: Mouse moved to (433, 327)
Screenshot: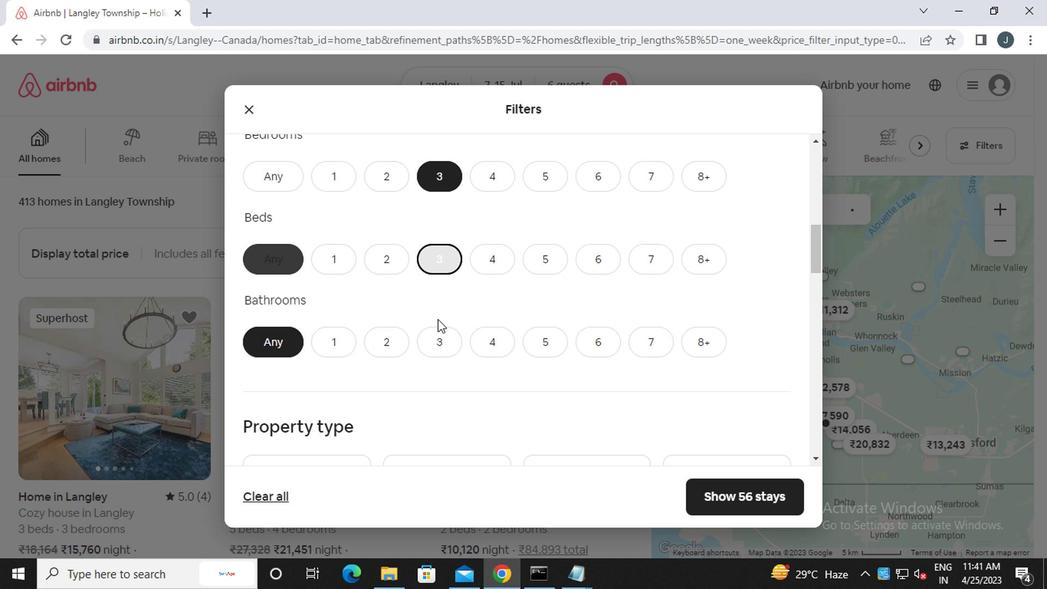 
Action: Mouse pressed left at (433, 327)
Screenshot: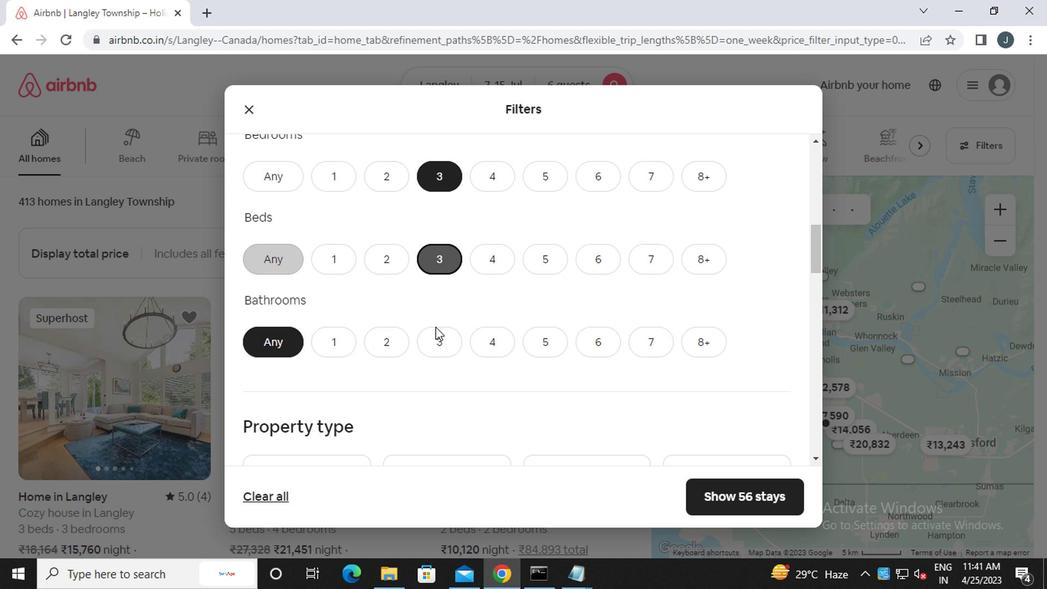 
Action: Mouse moved to (451, 336)
Screenshot: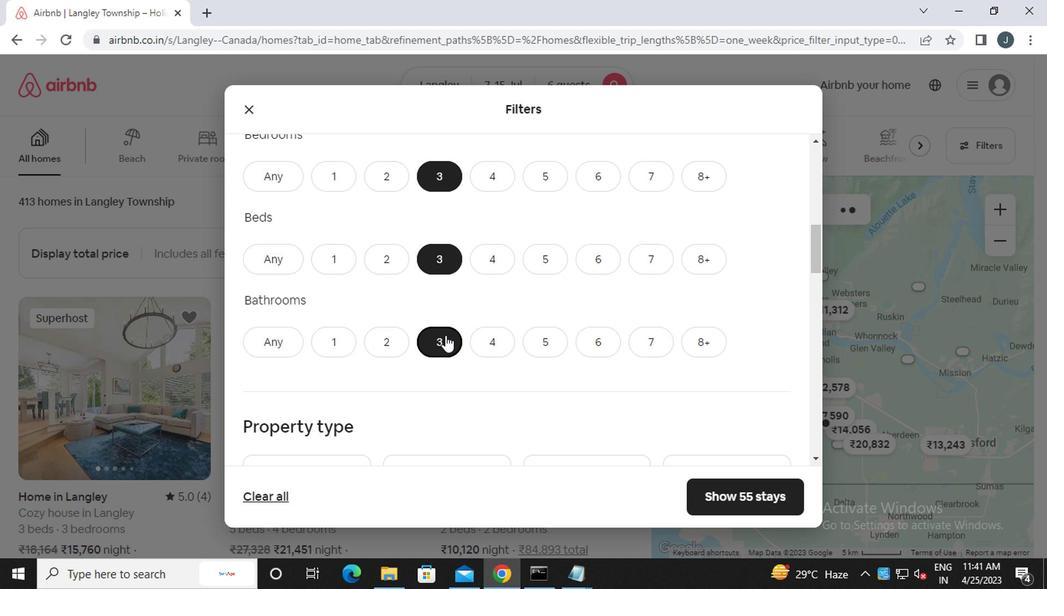 
Action: Mouse scrolled (451, 335) with delta (0, 0)
Screenshot: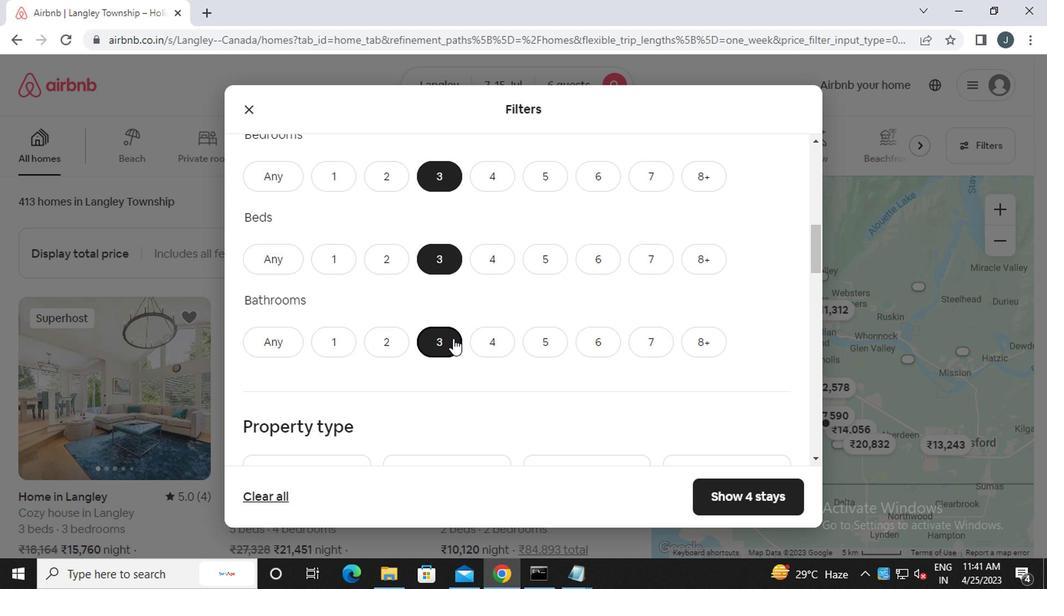 
Action: Mouse moved to (451, 337)
Screenshot: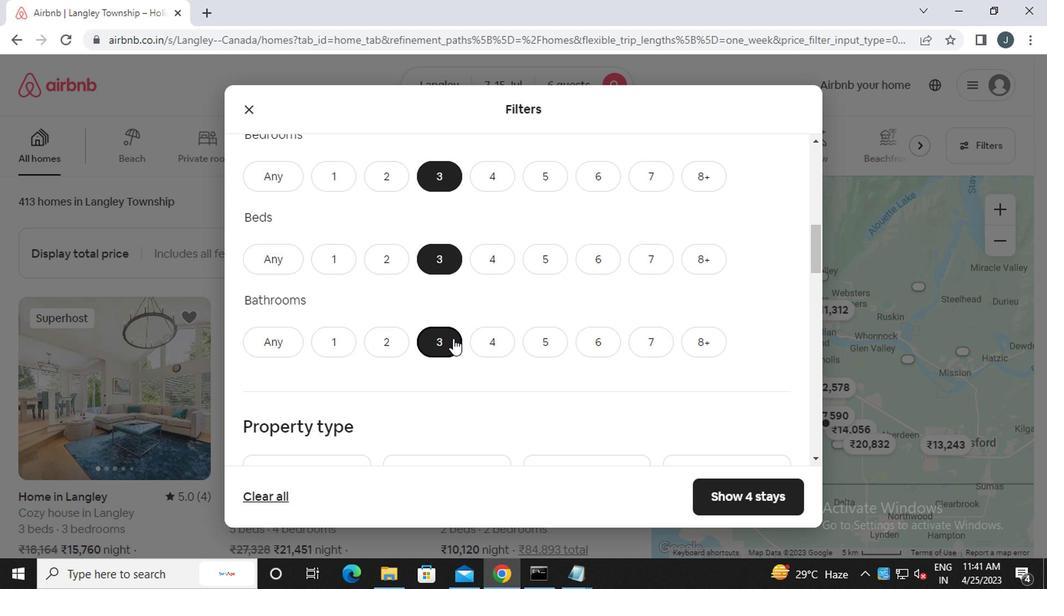 
Action: Mouse scrolled (451, 336) with delta (0, -1)
Screenshot: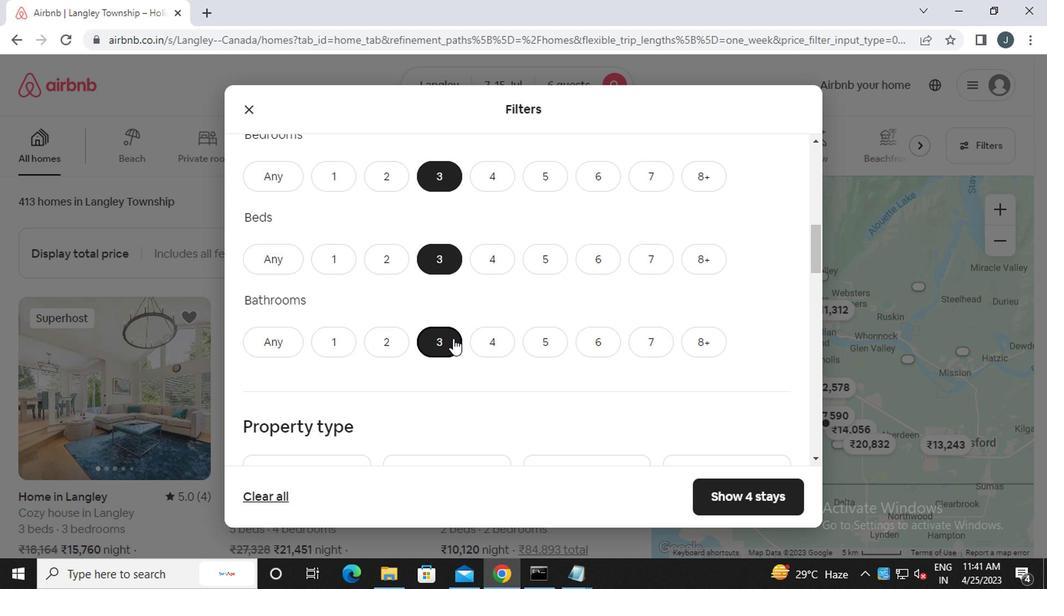 
Action: Mouse moved to (278, 358)
Screenshot: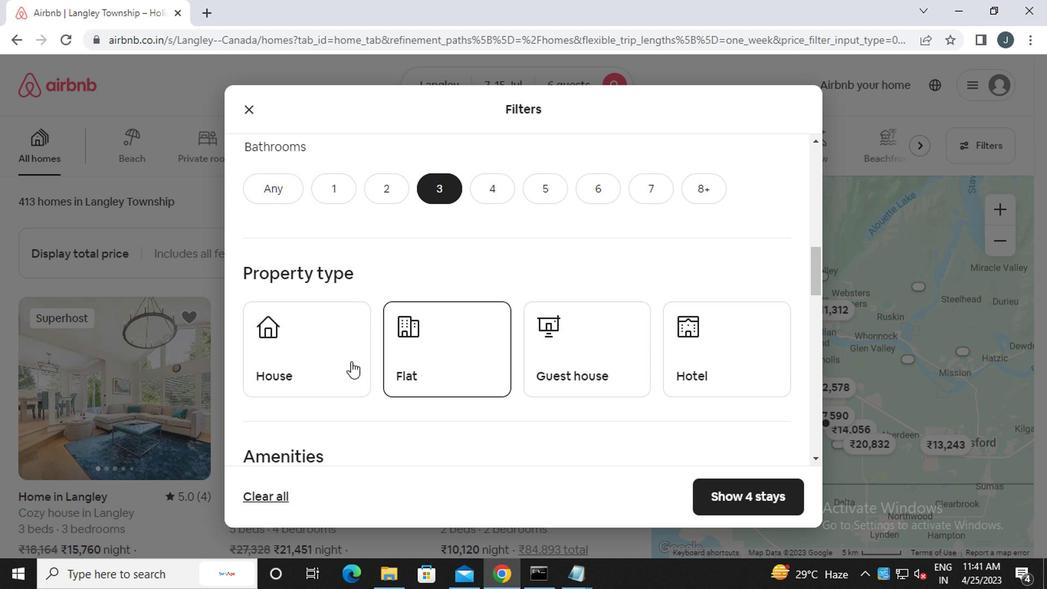 
Action: Mouse pressed left at (278, 358)
Screenshot: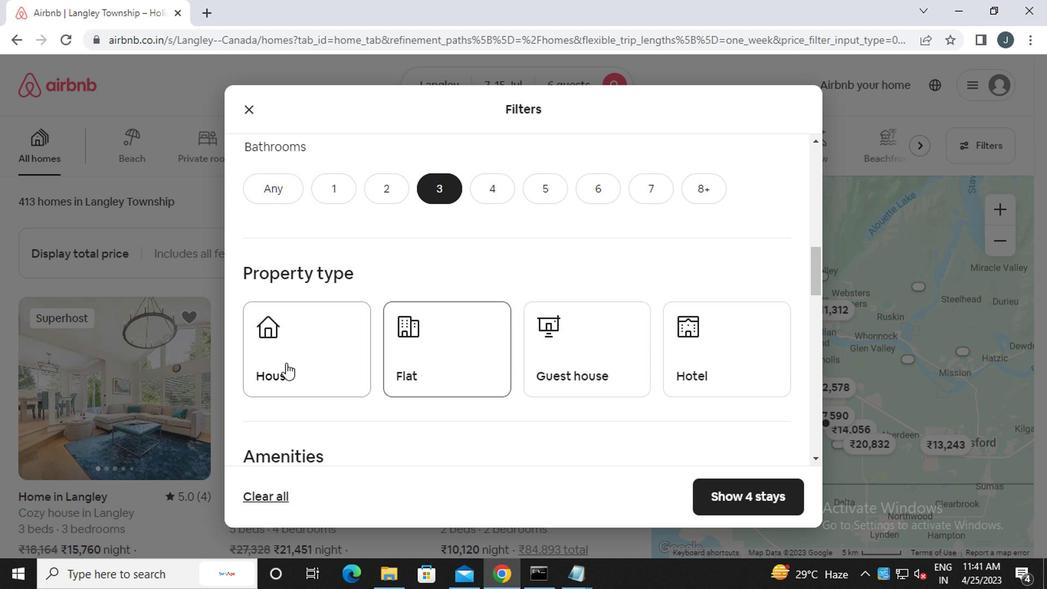 
Action: Mouse moved to (419, 354)
Screenshot: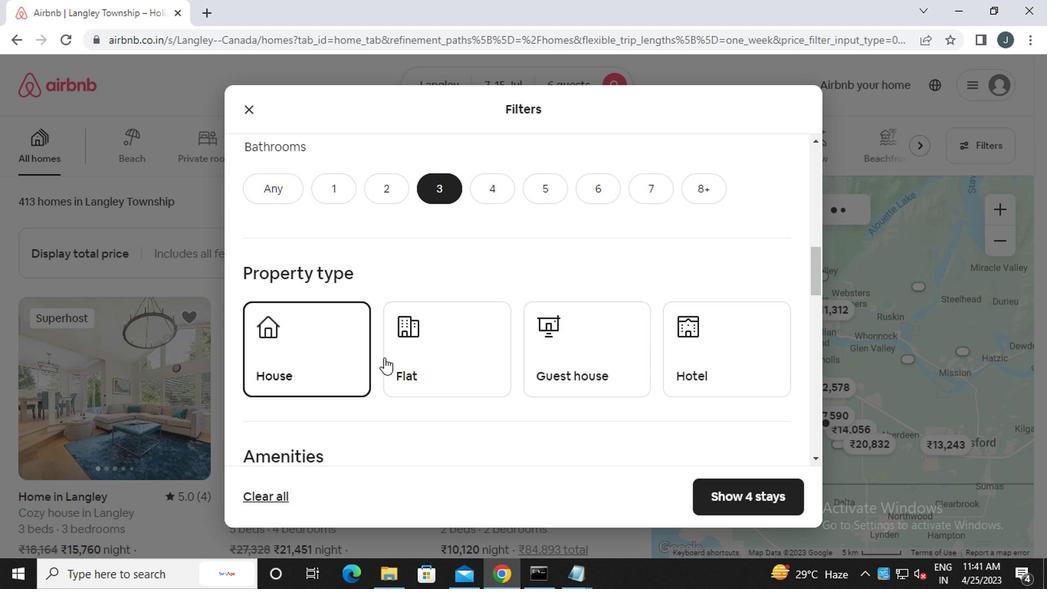 
Action: Mouse pressed left at (419, 354)
Screenshot: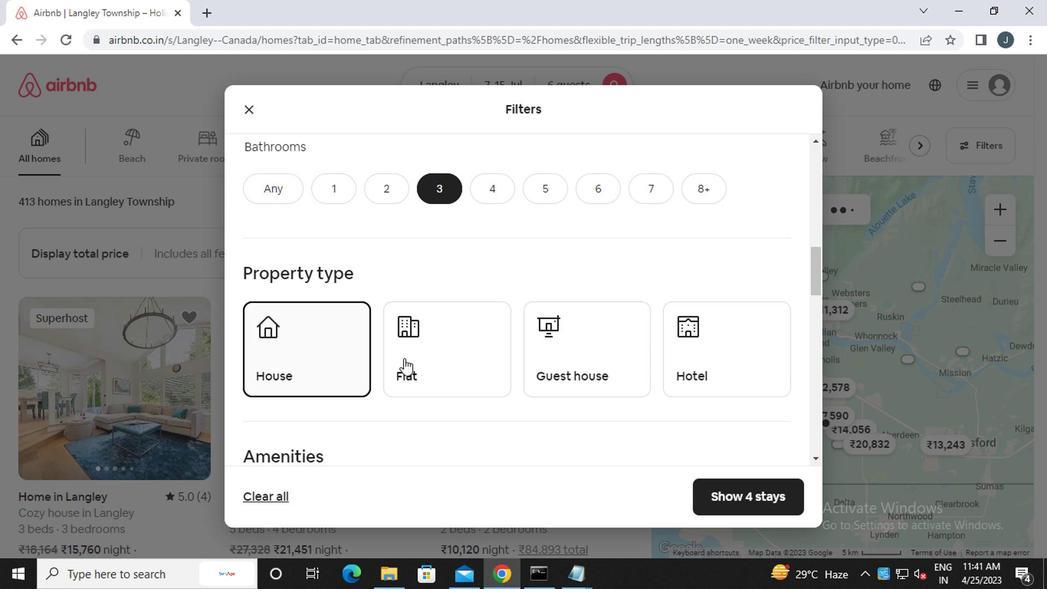 
Action: Mouse moved to (649, 358)
Screenshot: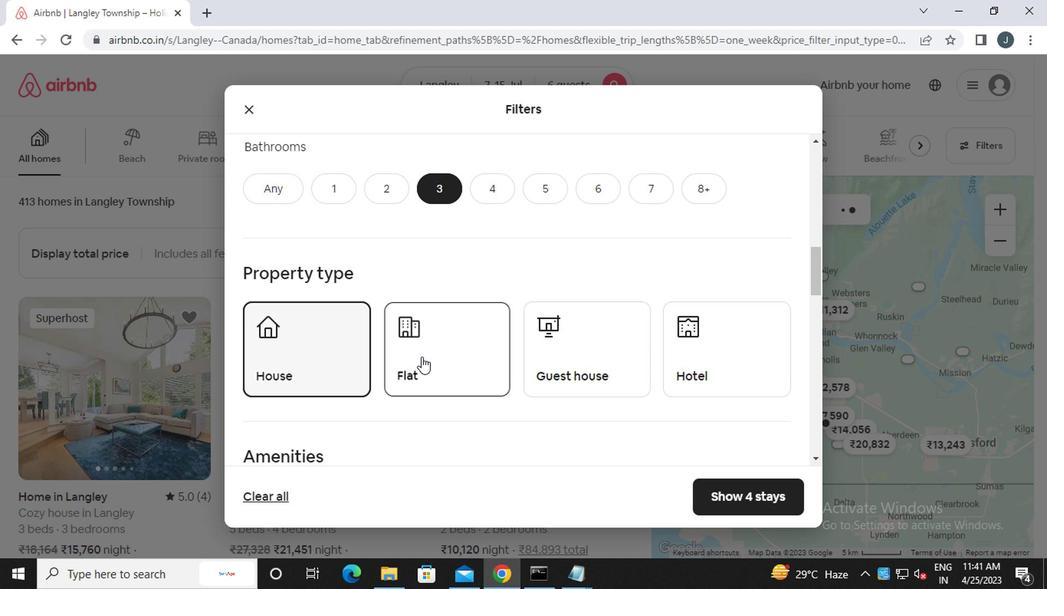 
Action: Mouse pressed left at (649, 358)
Screenshot: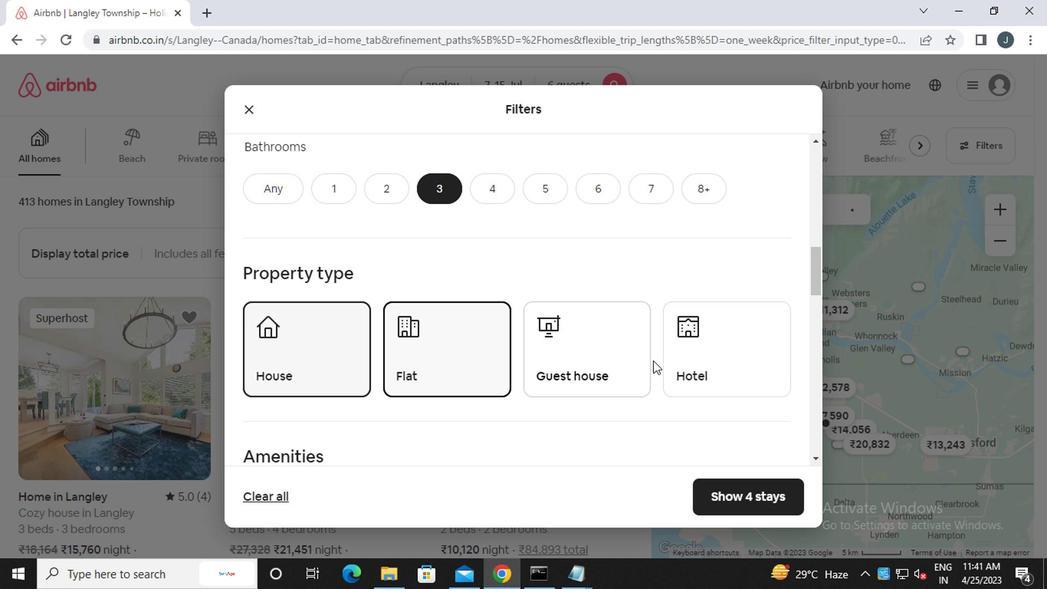 
Action: Mouse moved to (607, 359)
Screenshot: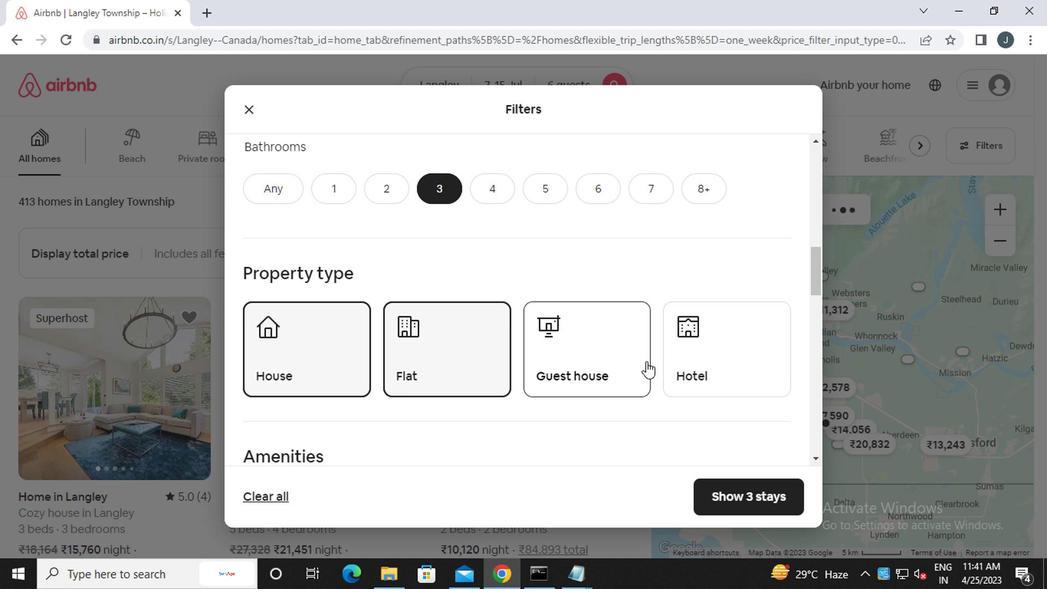 
Action: Mouse pressed left at (607, 359)
Screenshot: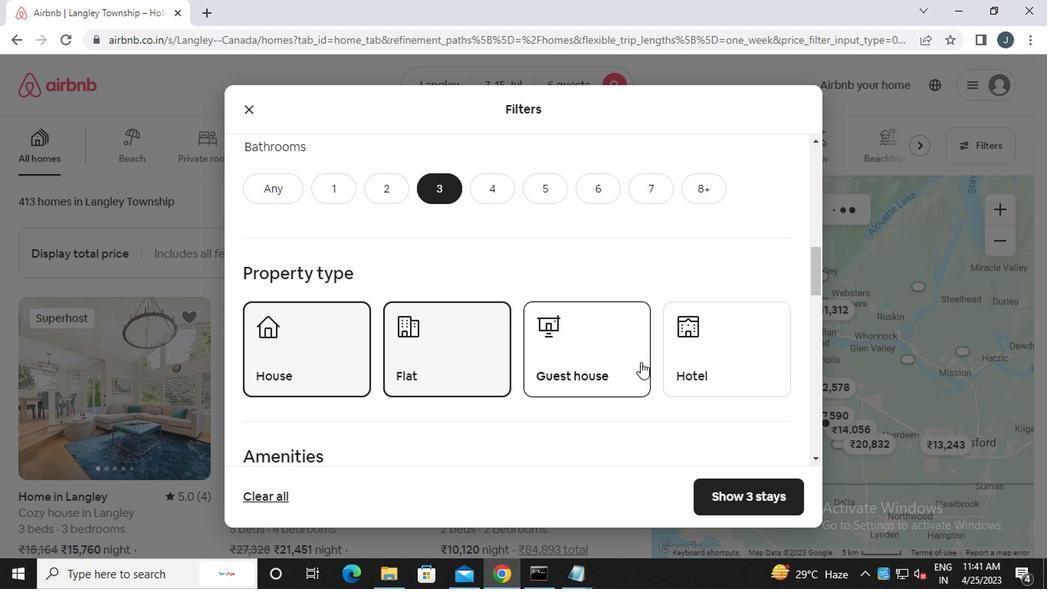 
Action: Mouse moved to (559, 363)
Screenshot: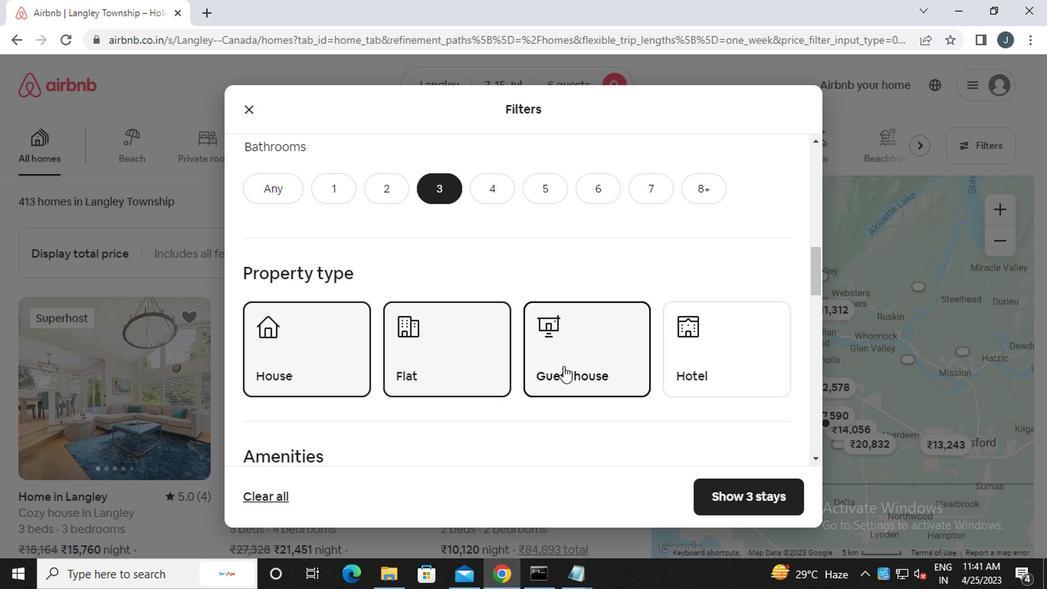 
Action: Mouse scrolled (559, 362) with delta (0, 0)
Screenshot: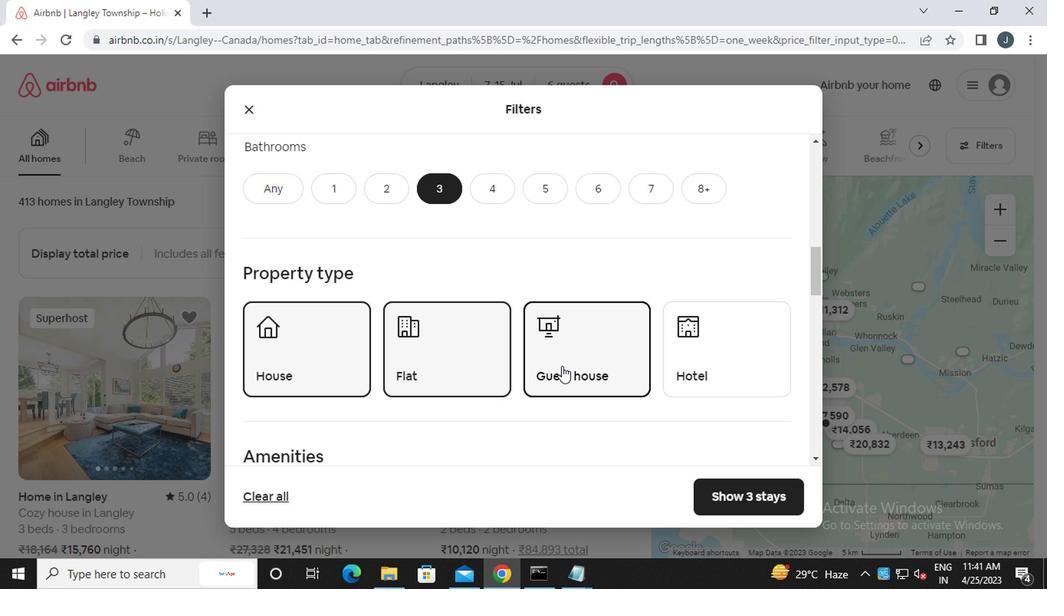 
Action: Mouse scrolled (559, 362) with delta (0, 0)
Screenshot: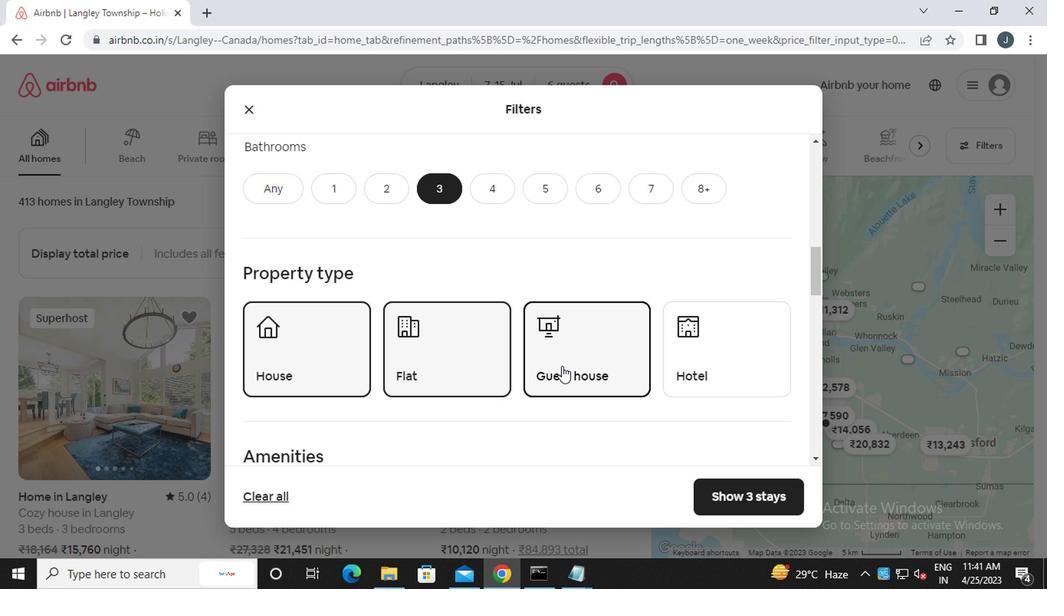 
Action: Mouse scrolled (559, 362) with delta (0, 0)
Screenshot: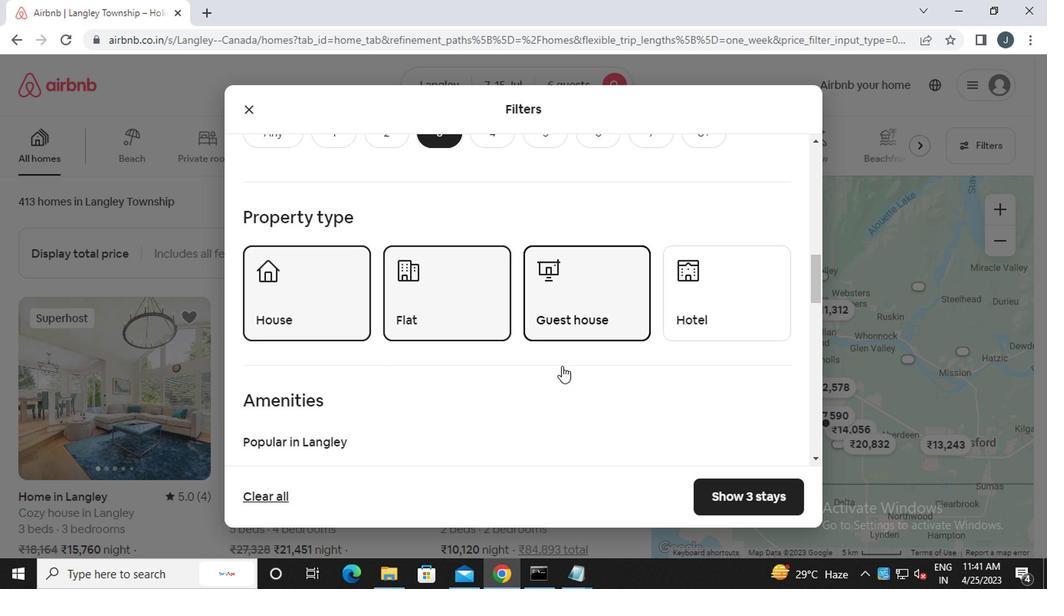 
Action: Mouse scrolled (559, 362) with delta (0, 0)
Screenshot: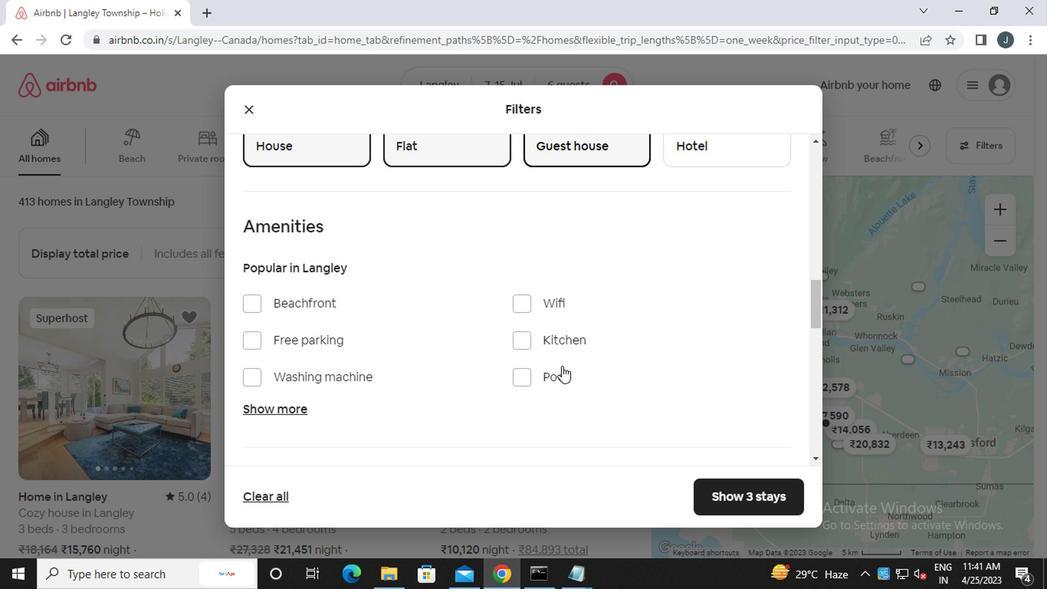 
Action: Mouse scrolled (559, 362) with delta (0, 0)
Screenshot: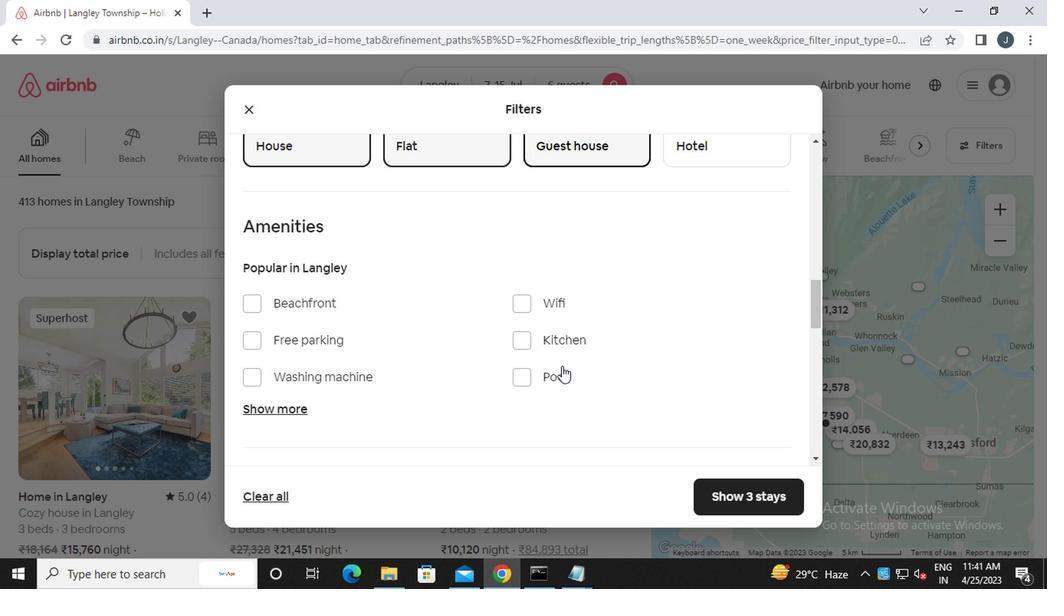 
Action: Mouse scrolled (559, 362) with delta (0, 0)
Screenshot: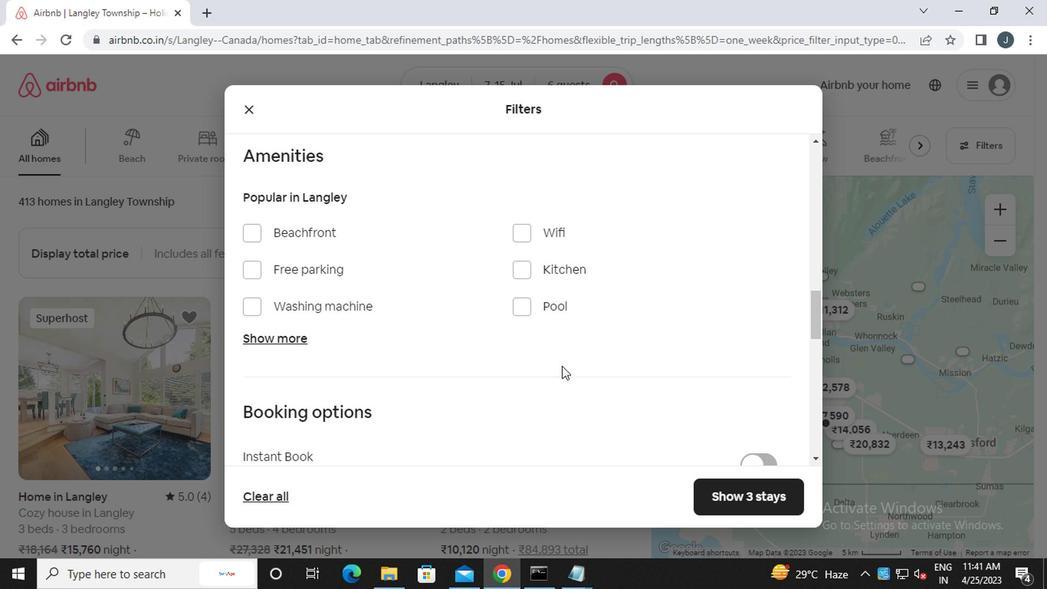 
Action: Mouse scrolled (559, 362) with delta (0, 0)
Screenshot: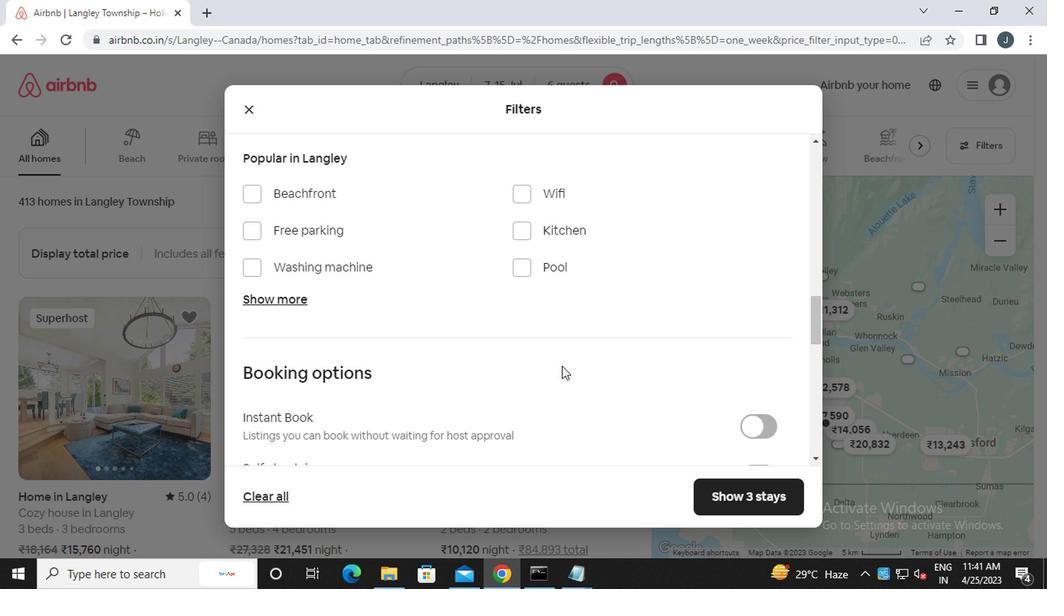 
Action: Mouse moved to (744, 280)
Screenshot: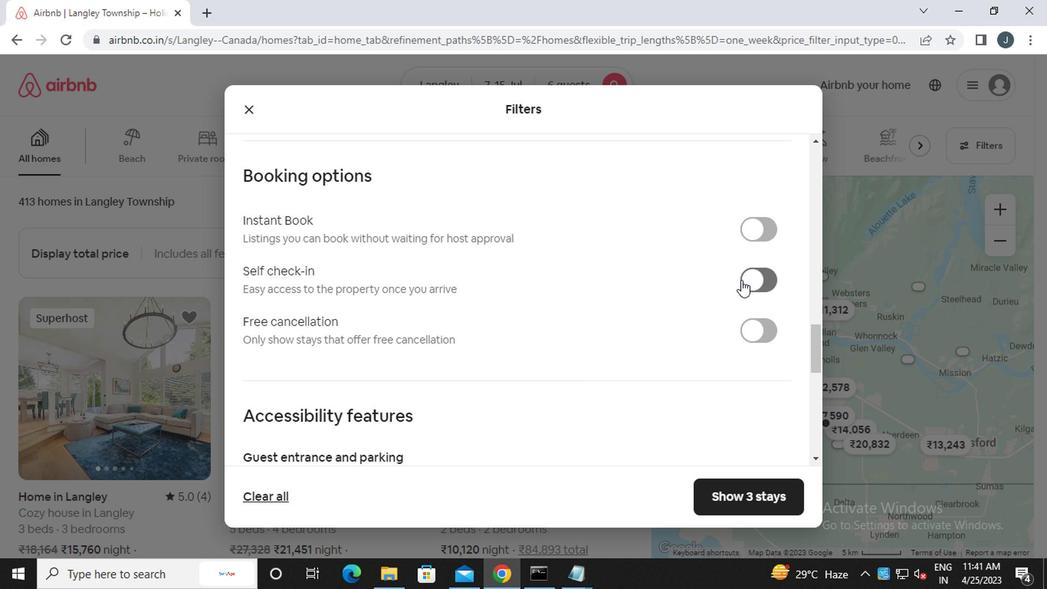 
Action: Mouse pressed left at (744, 280)
Screenshot: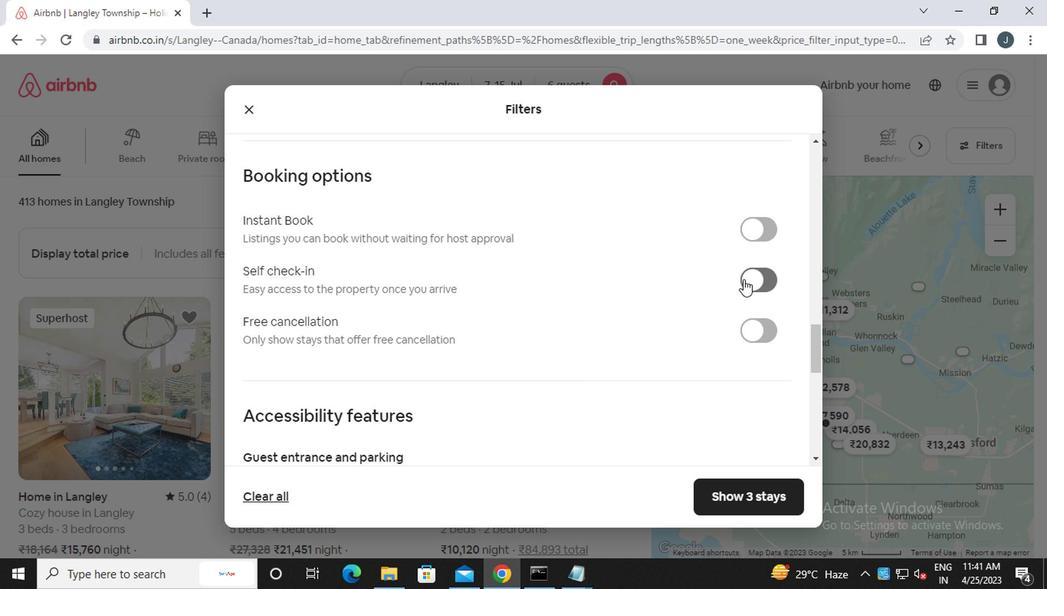 
Action: Mouse moved to (476, 341)
Screenshot: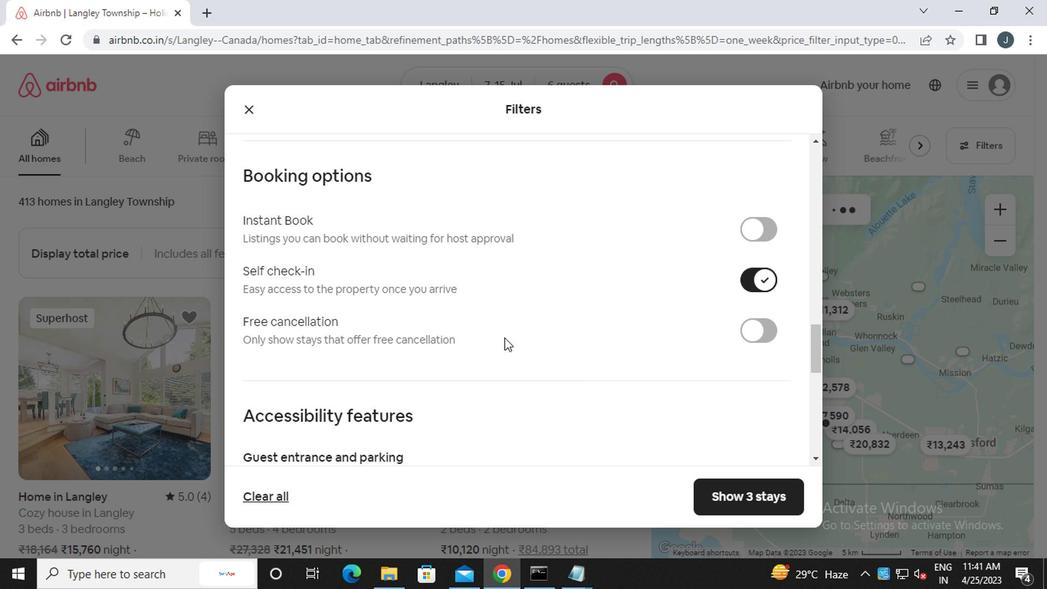 
Action: Mouse scrolled (476, 339) with delta (0, -1)
Screenshot: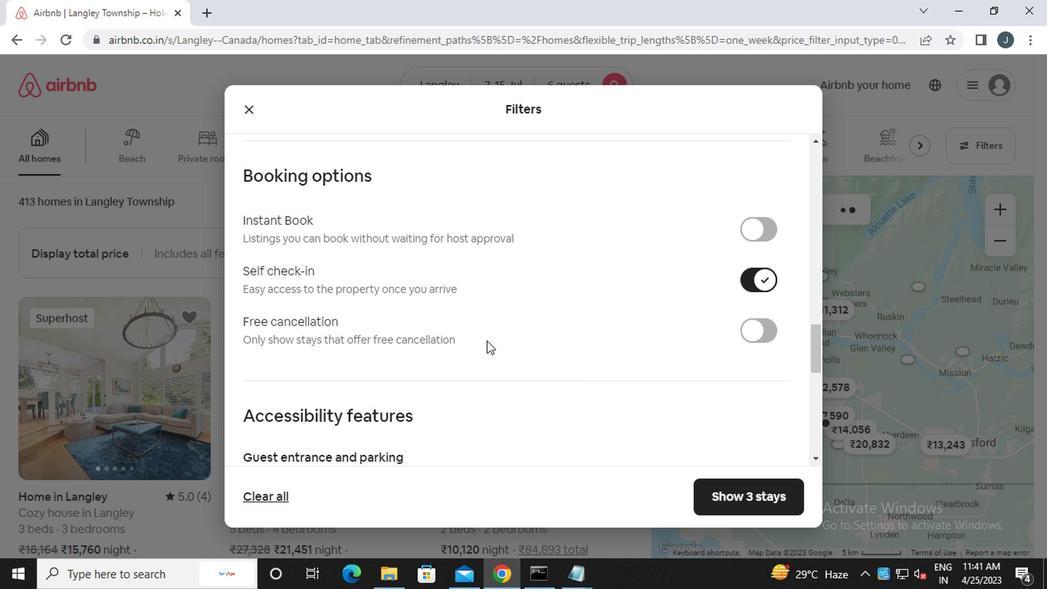 
Action: Mouse moved to (476, 341)
Screenshot: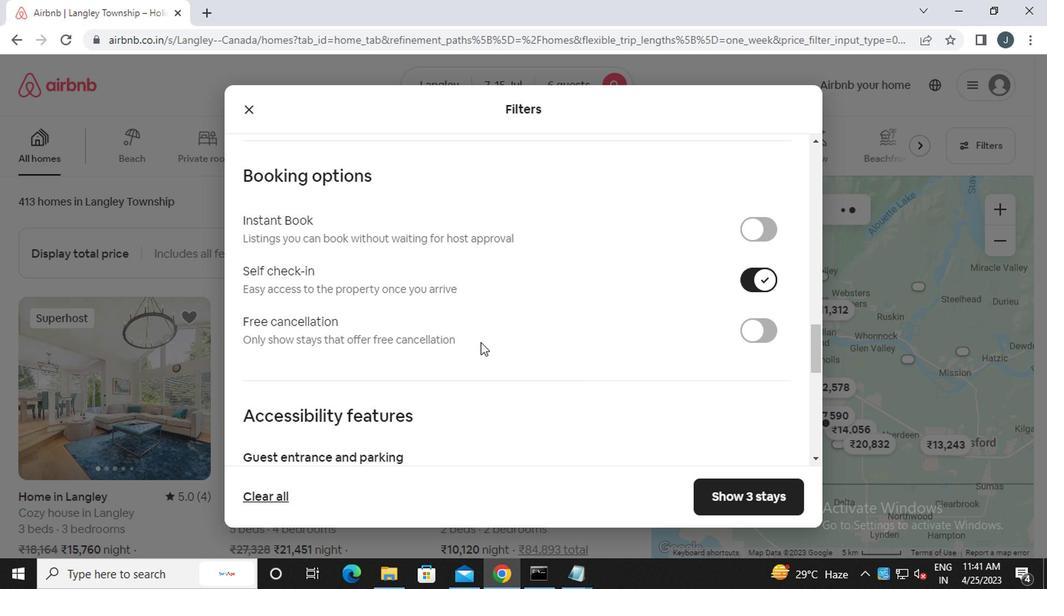 
Action: Mouse scrolled (476, 339) with delta (0, -1)
Screenshot: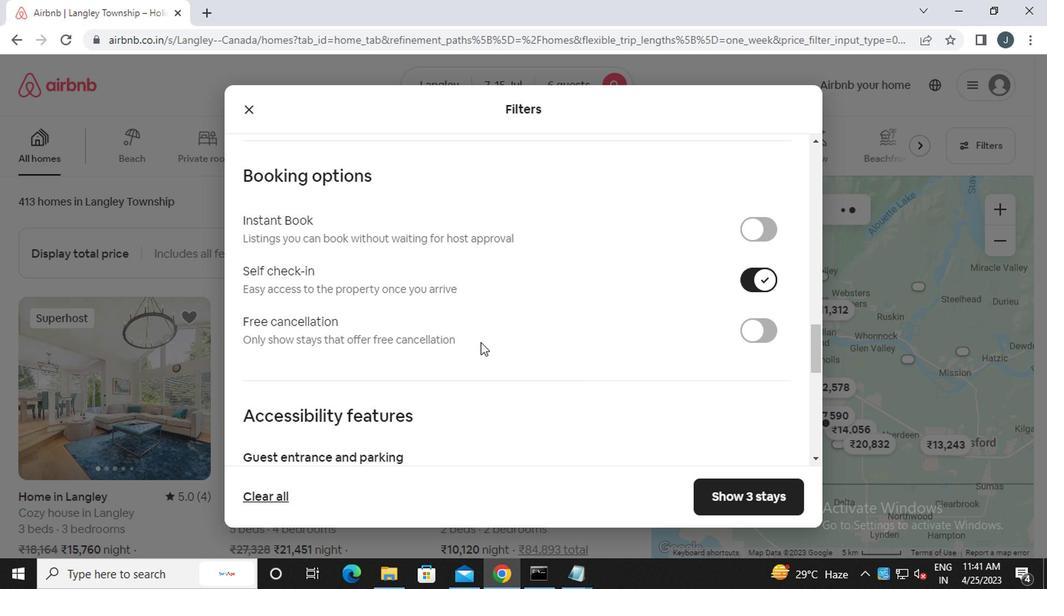 
Action: Mouse scrolled (476, 339) with delta (0, -1)
Screenshot: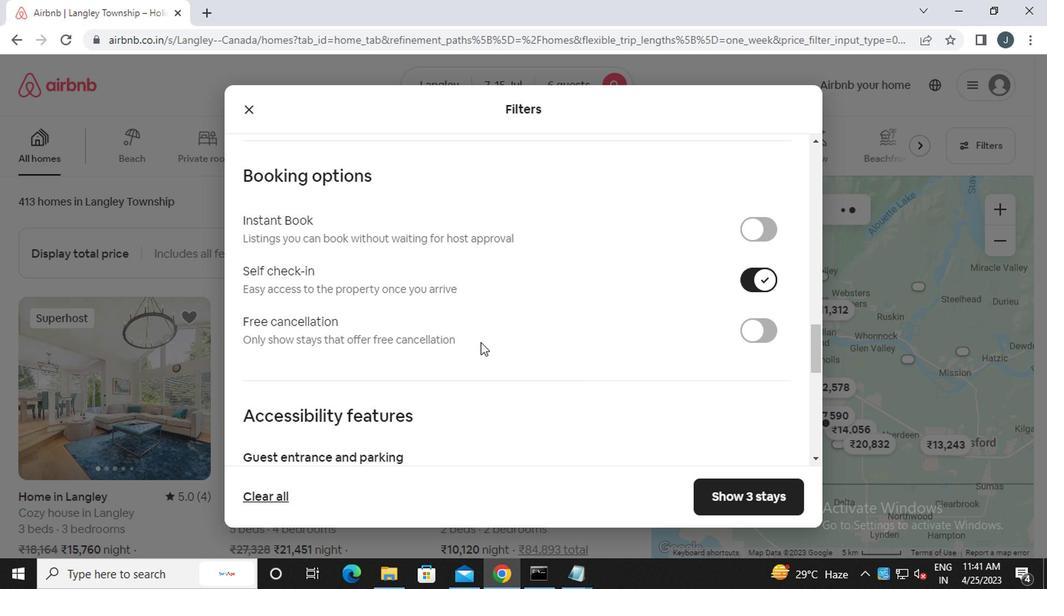 
Action: Mouse moved to (475, 341)
Screenshot: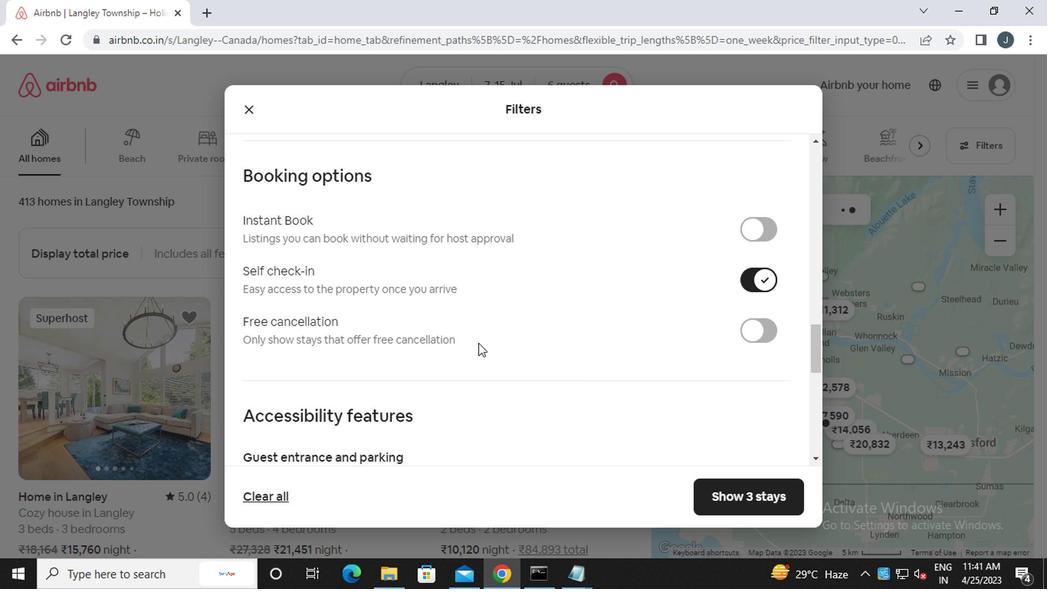 
Action: Mouse scrolled (475, 341) with delta (0, 0)
Screenshot: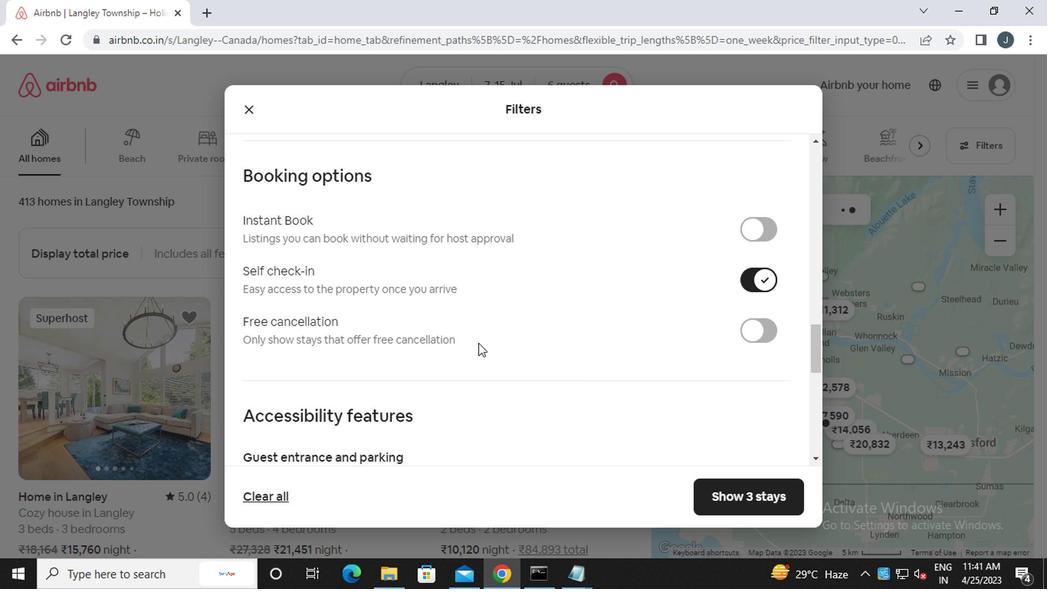 
Action: Mouse scrolled (475, 341) with delta (0, 0)
Screenshot: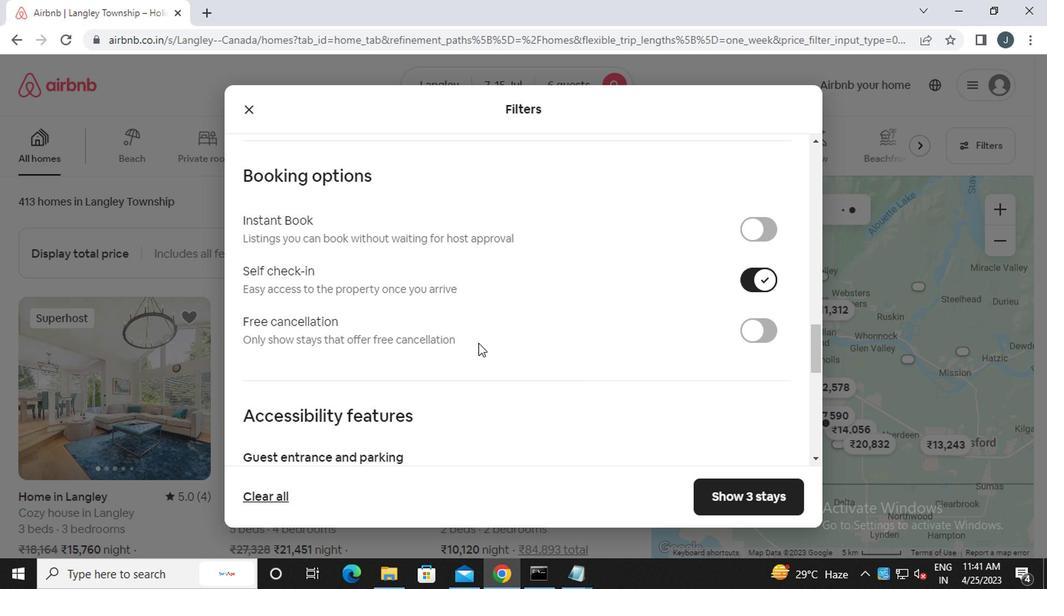 
Action: Mouse scrolled (475, 341) with delta (0, 0)
Screenshot: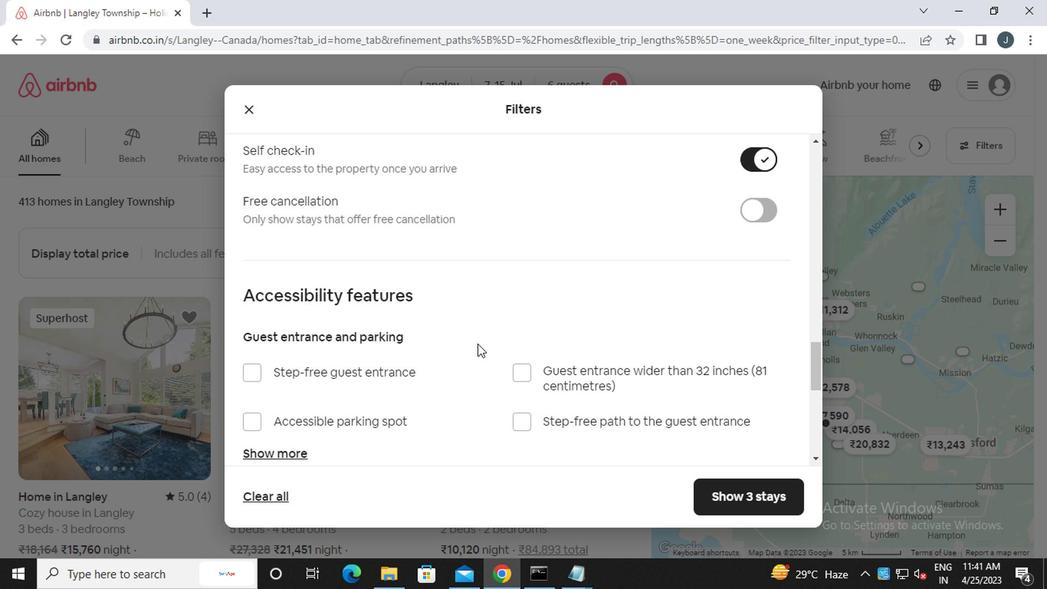 
Action: Mouse scrolled (475, 341) with delta (0, 0)
Screenshot: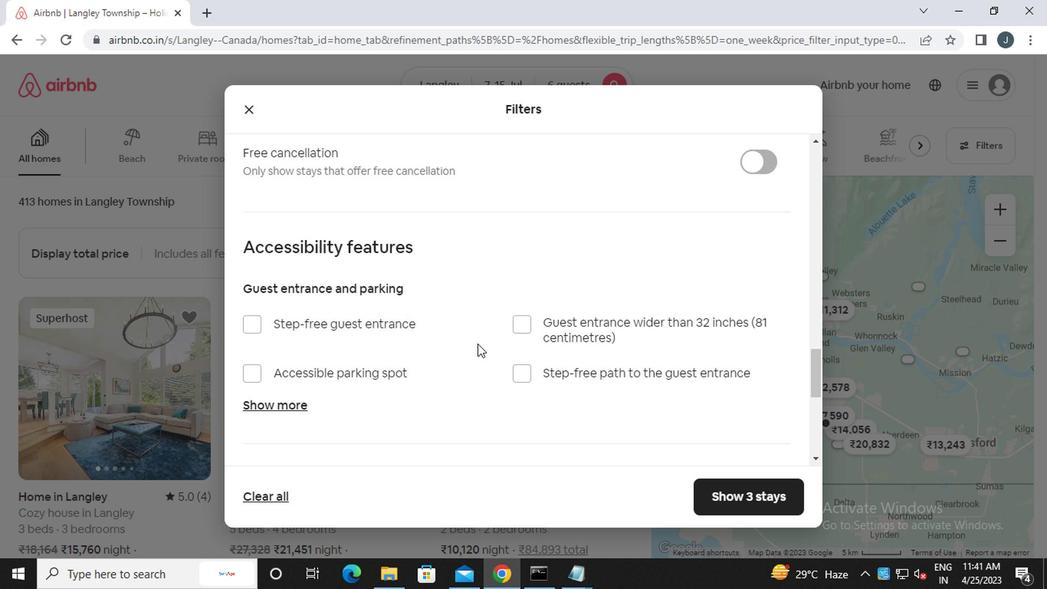 
Action: Mouse scrolled (475, 341) with delta (0, 0)
Screenshot: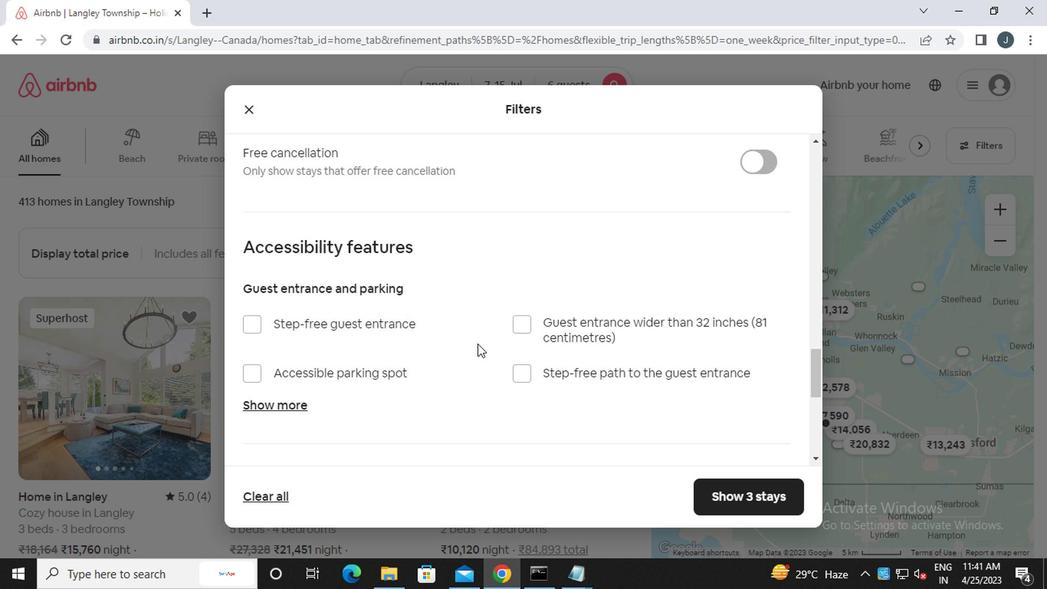 
Action: Mouse moved to (253, 349)
Screenshot: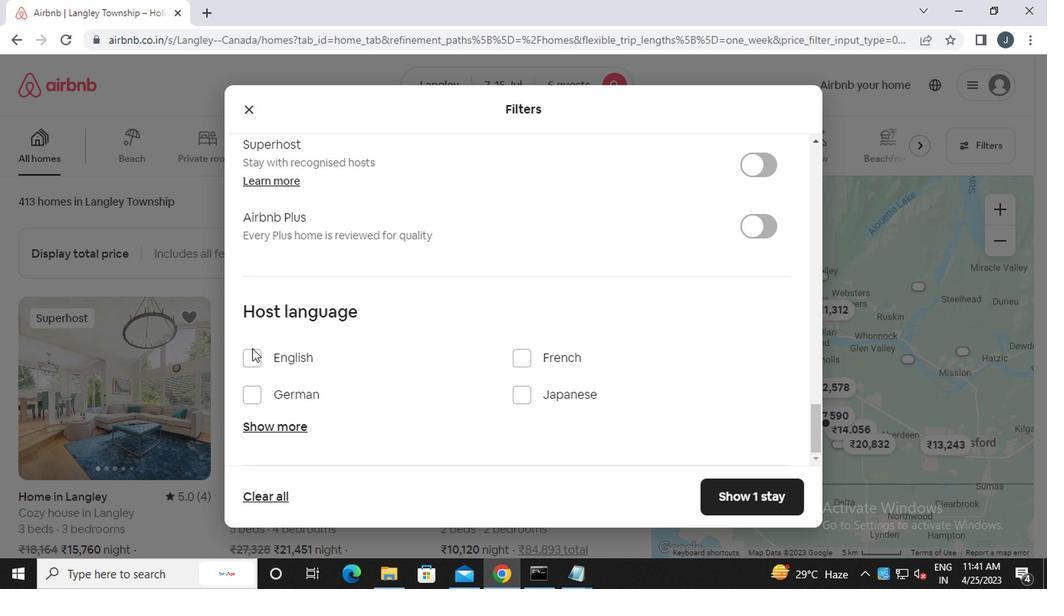 
Action: Mouse pressed left at (253, 349)
Screenshot: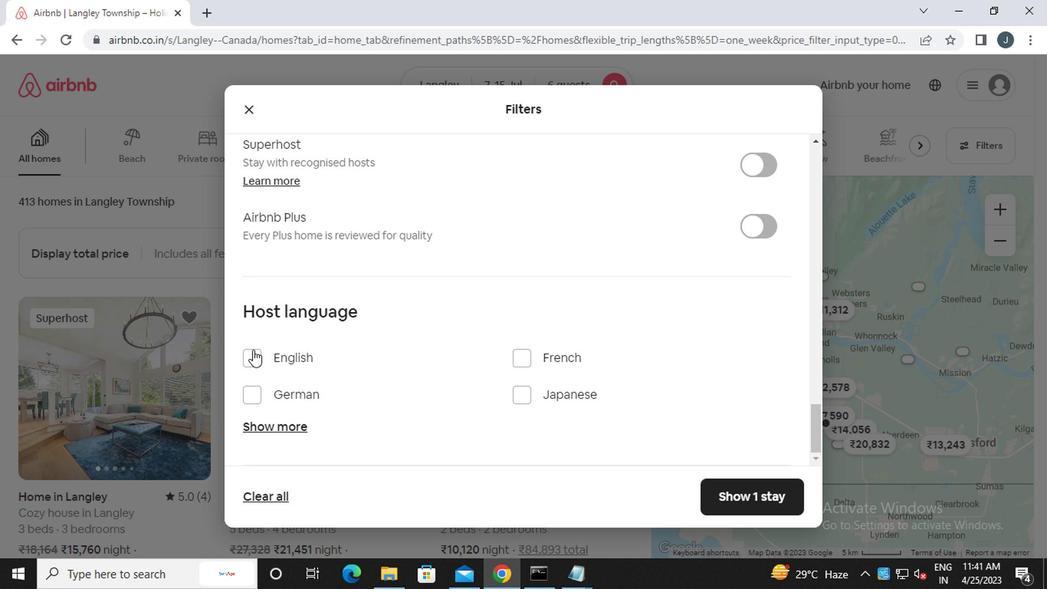 
Action: Mouse moved to (727, 493)
Screenshot: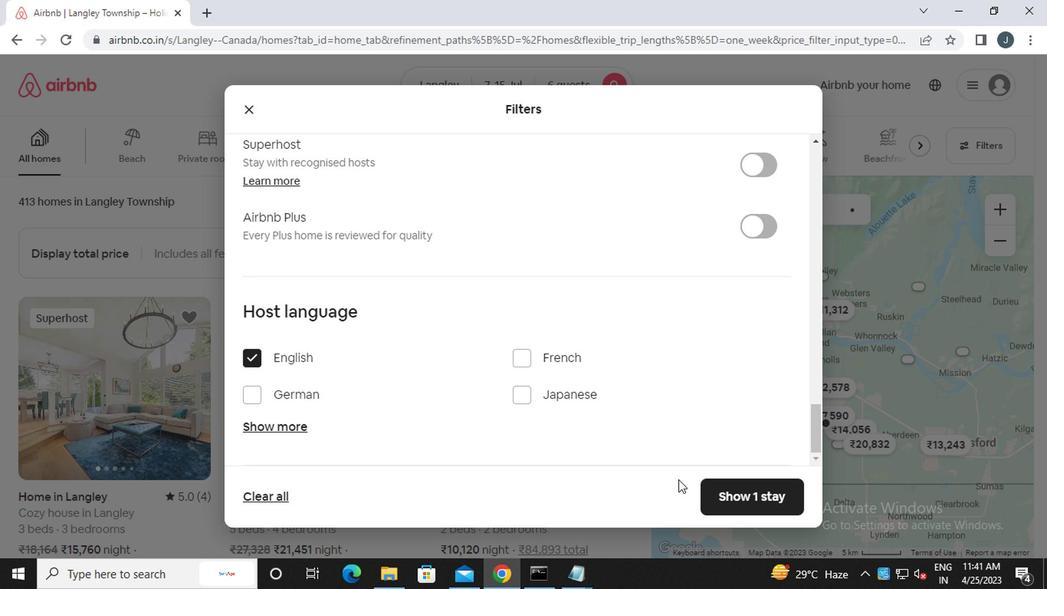 
Action: Mouse pressed left at (727, 493)
Screenshot: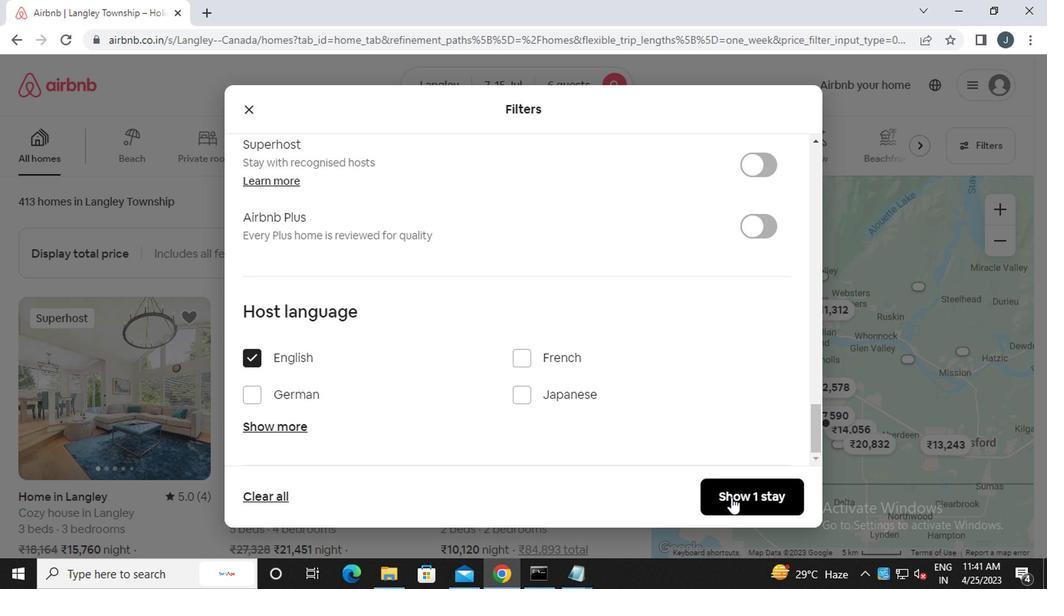 
Action: Mouse moved to (727, 493)
Screenshot: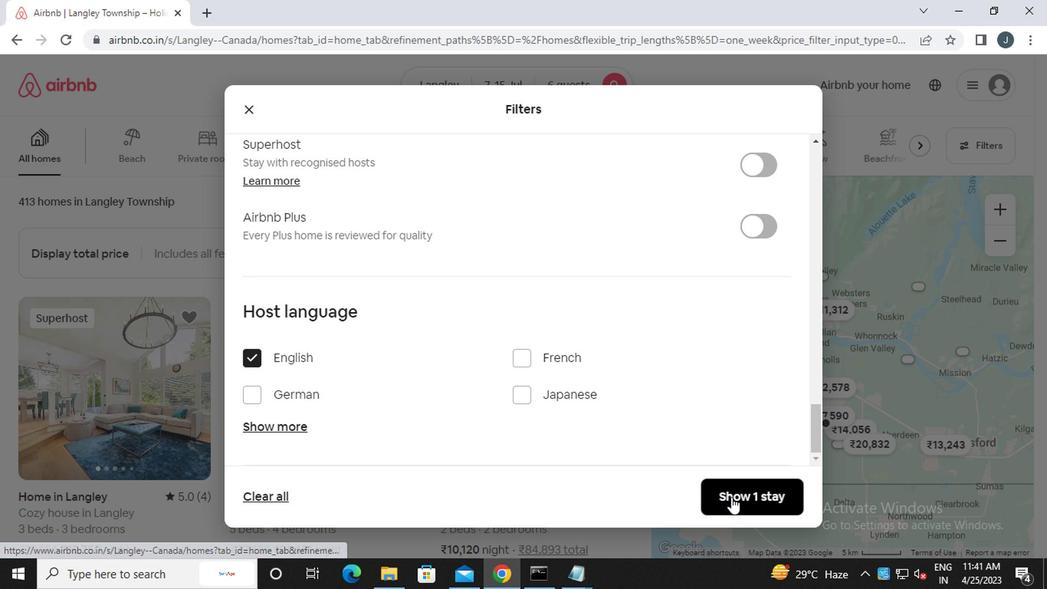 
